 Task: Look for space in L'Arbaa Naït Irathen, Algeria from 22nd June, 2023 to 30th June, 2023 for 2 adults in price range Rs.7000 to Rs.15000. Place can be entire place with 1  bedroom having 1 bed and 1 bathroom. Property type can be house, flat, hotel. Amenities needed are: washing machine. Booking option can be shelf check-in. Required host language is .
Action: Mouse moved to (465, 101)
Screenshot: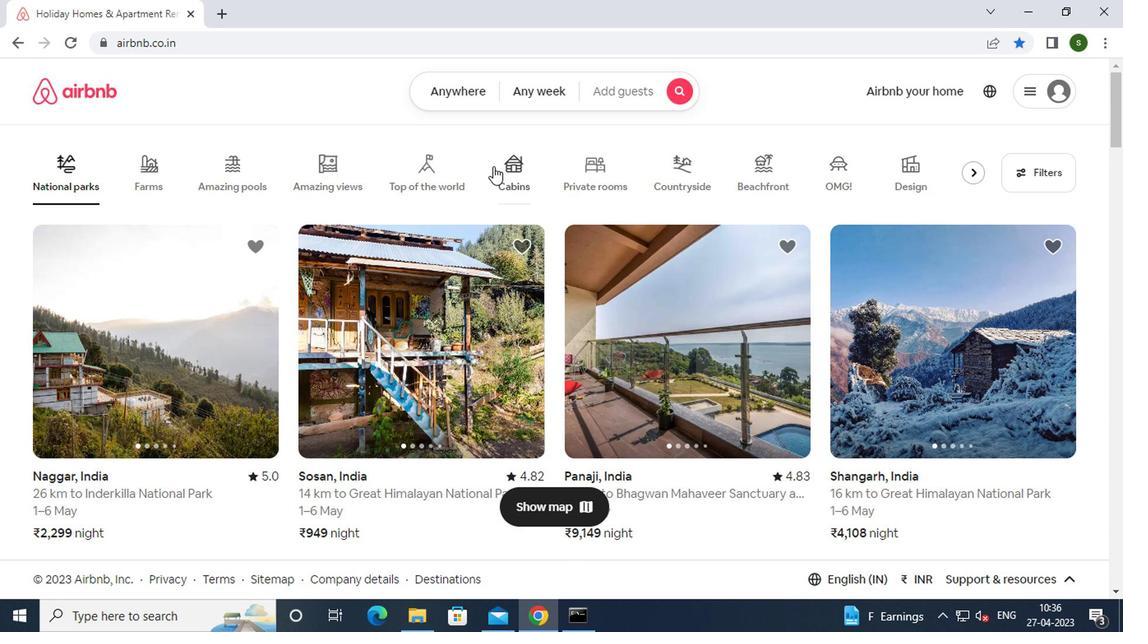 
Action: Mouse pressed left at (465, 101)
Screenshot: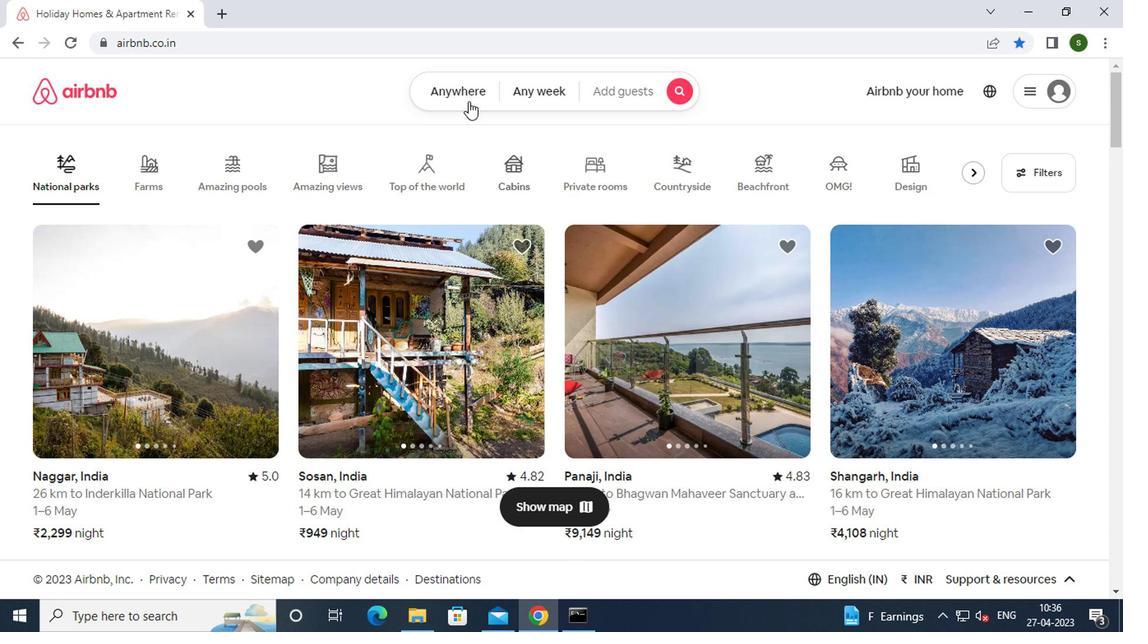 
Action: Mouse moved to (380, 159)
Screenshot: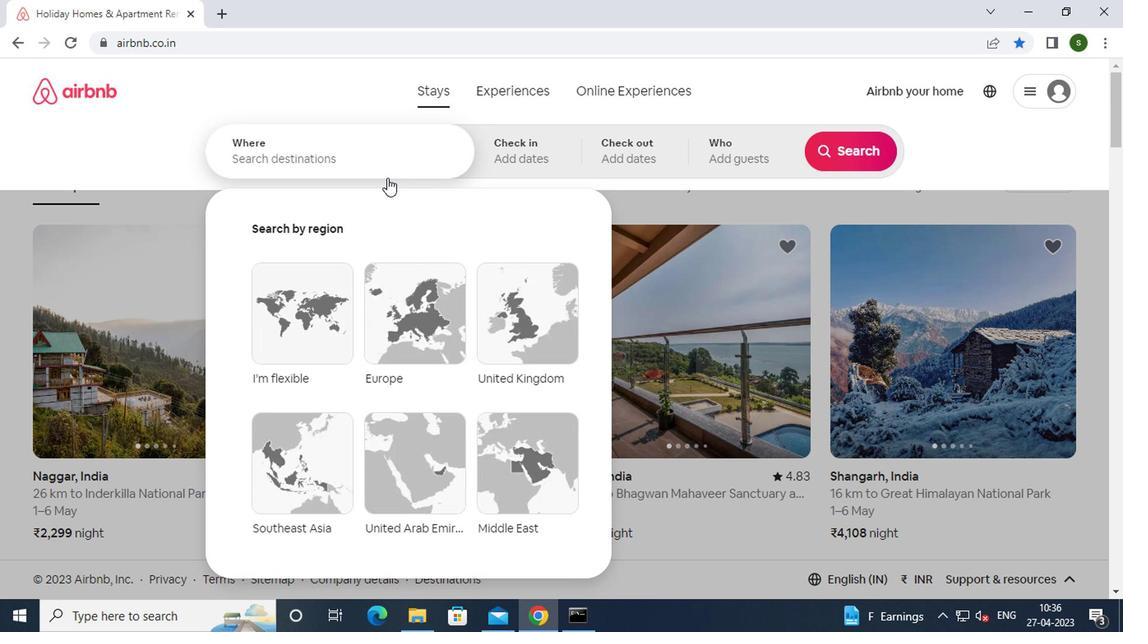 
Action: Mouse pressed left at (380, 159)
Screenshot: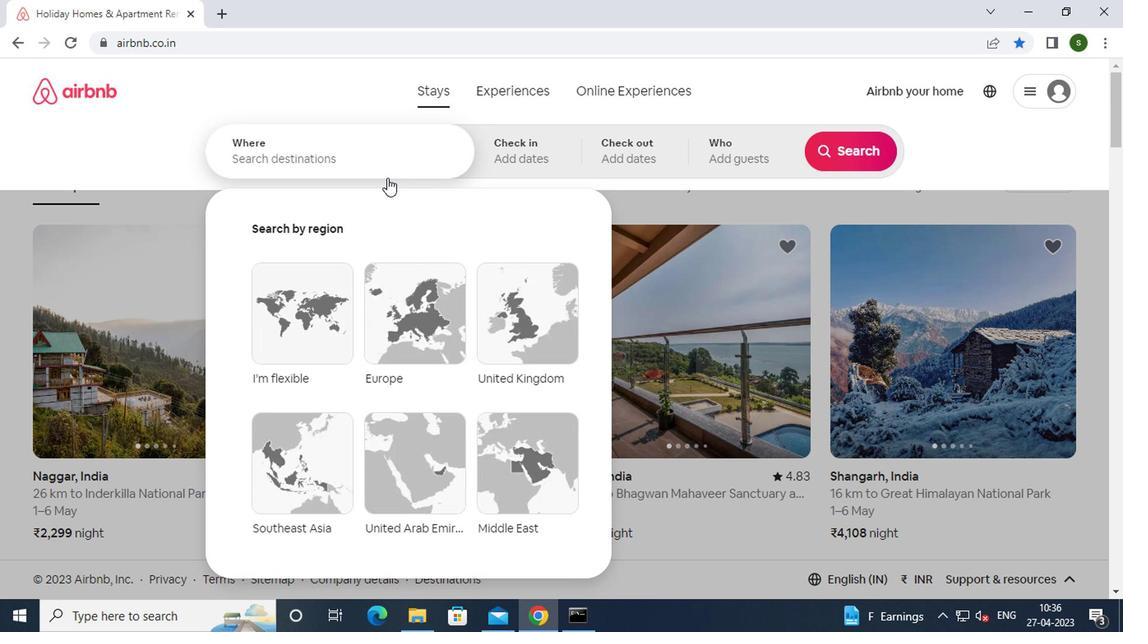 
Action: Key pressed l'a<Key.caps_lock>rbaa<Key.space><Key.caps_lock>n<Key.caps_lock>ait<Key.space>i<Key.backspace><Key.caps_lock>i<Key.caps_lock>rathen,<Key.space><Key.caps_lock>a<Key.caps_lock>lgeria<Key.enter>
Screenshot: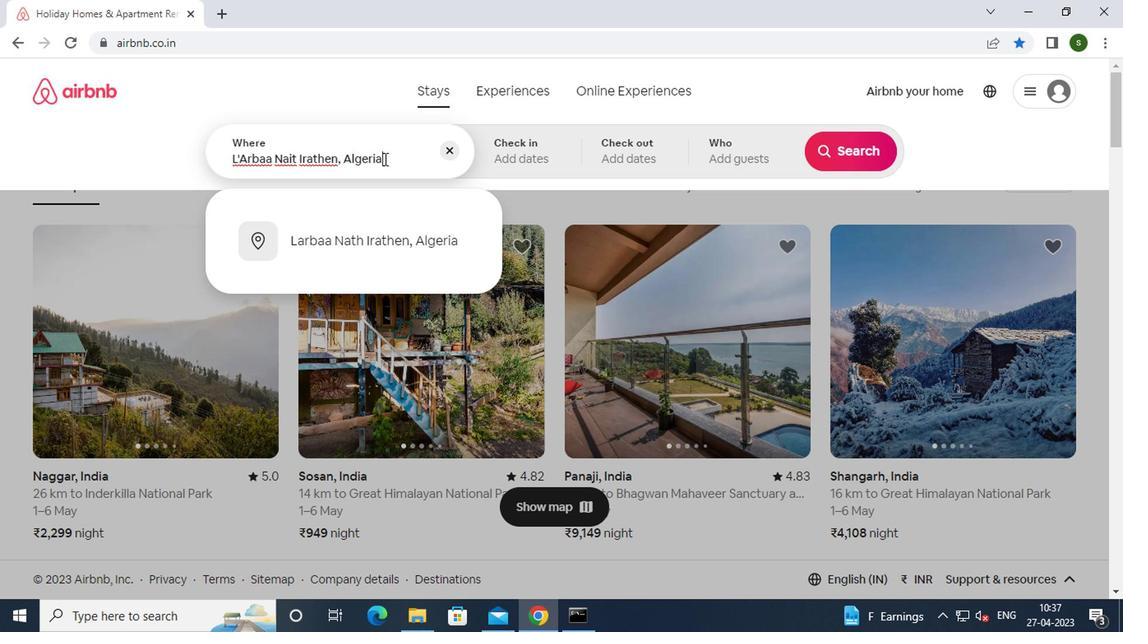 
Action: Mouse moved to (848, 285)
Screenshot: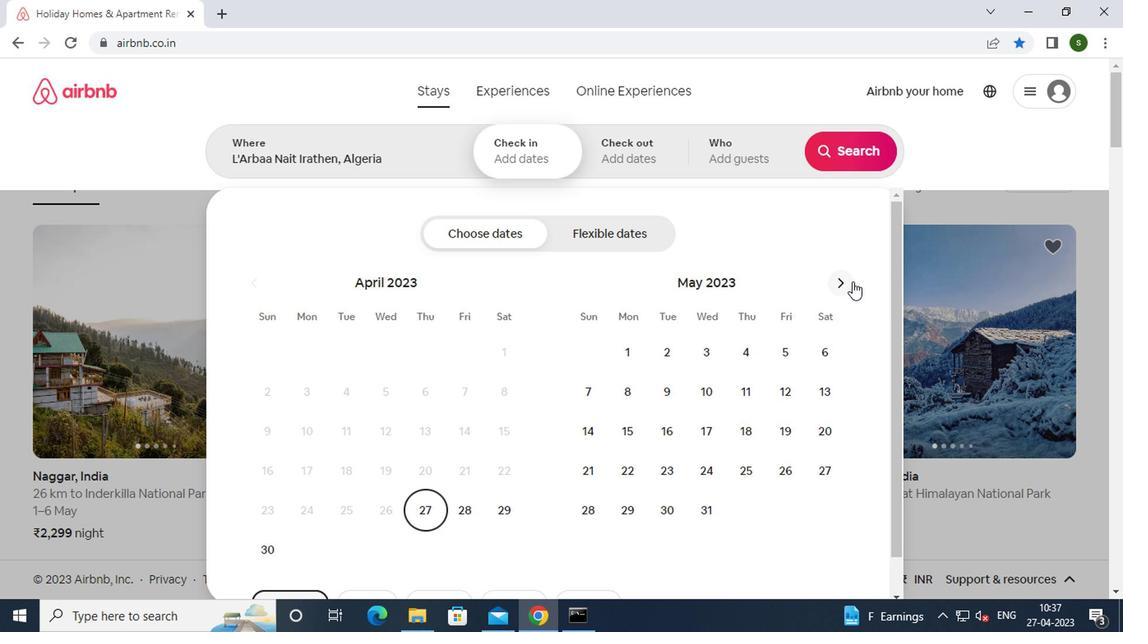 
Action: Mouse pressed left at (848, 285)
Screenshot: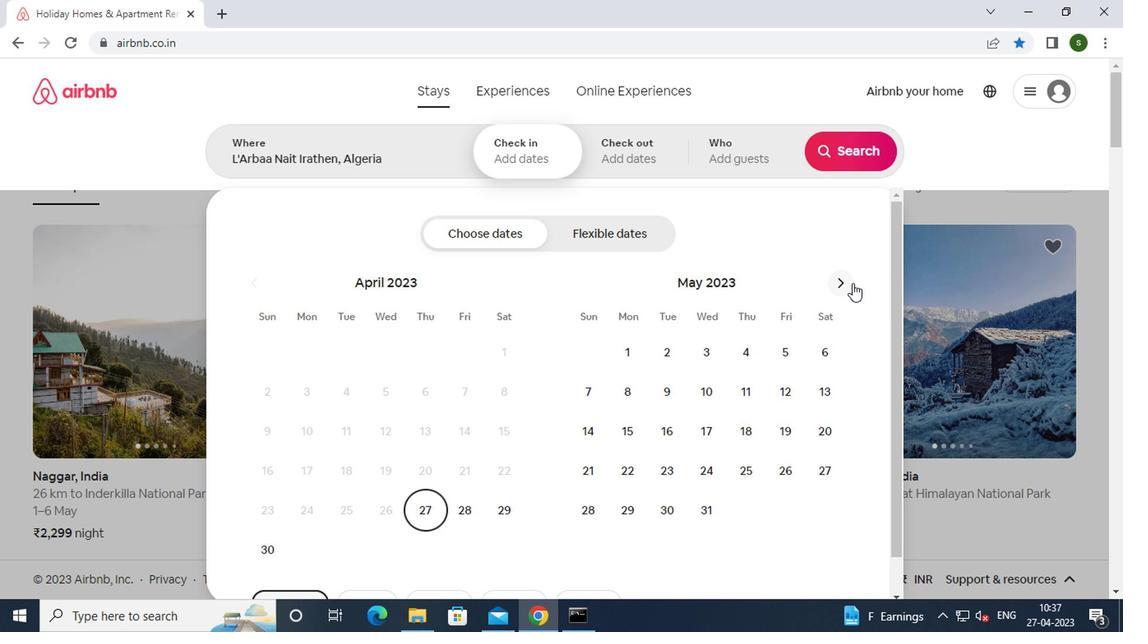 
Action: Mouse moved to (739, 498)
Screenshot: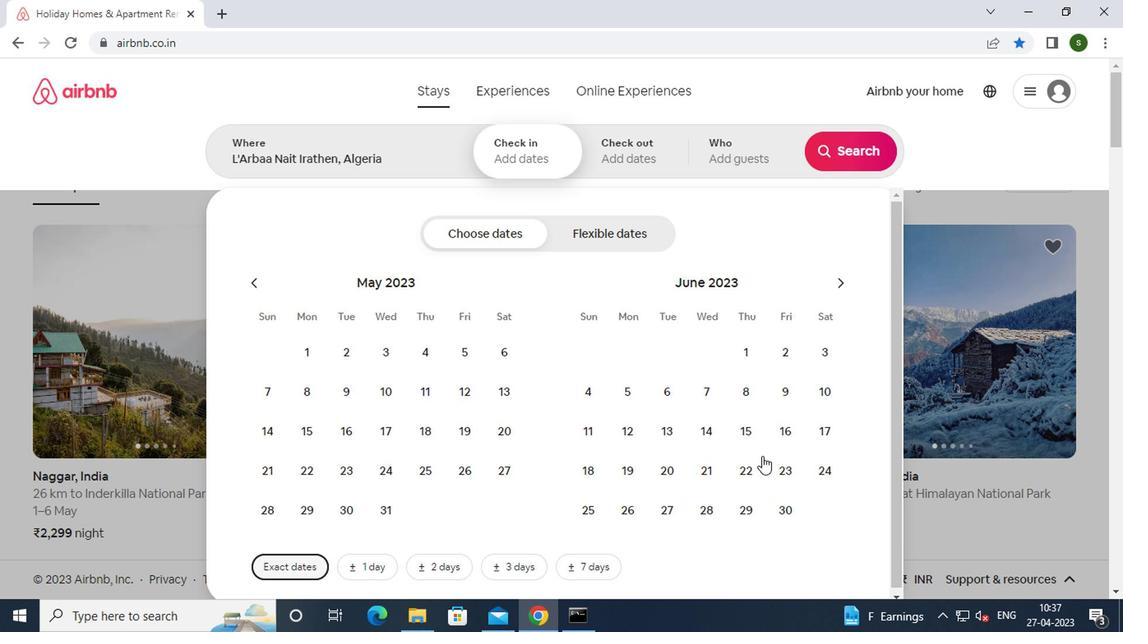 
Action: Mouse pressed left at (739, 498)
Screenshot: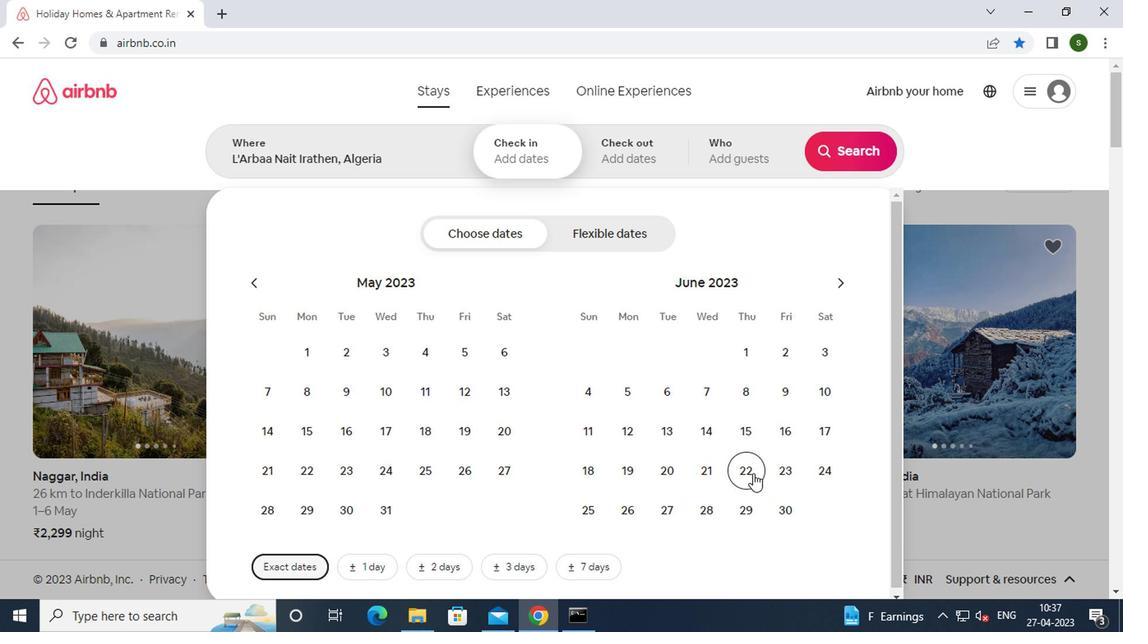 
Action: Mouse moved to (742, 478)
Screenshot: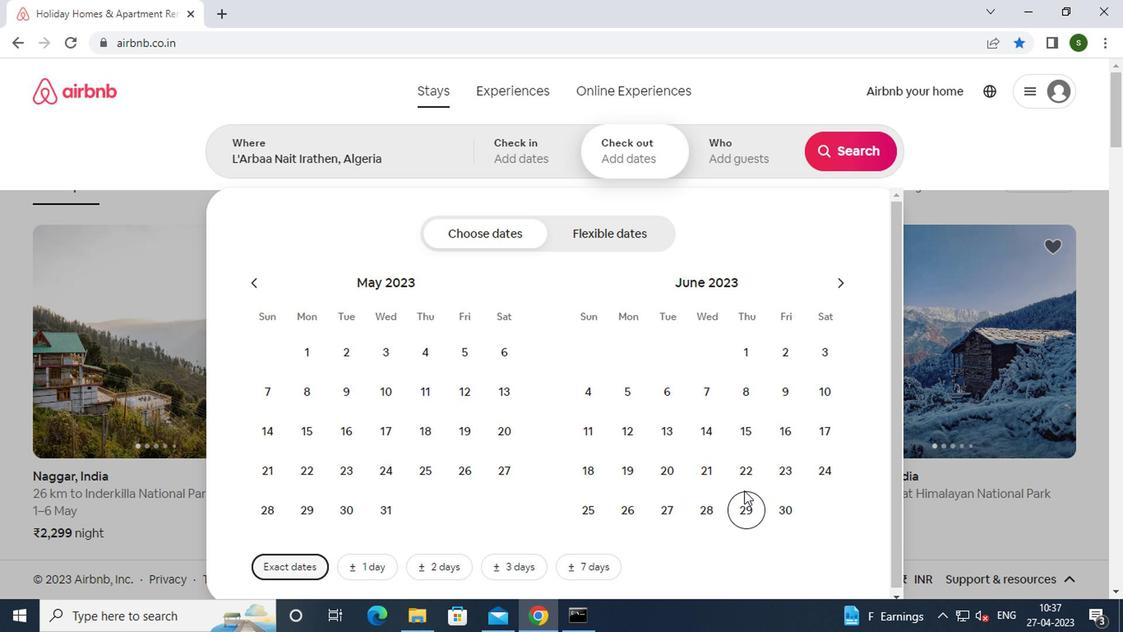 
Action: Mouse pressed left at (742, 478)
Screenshot: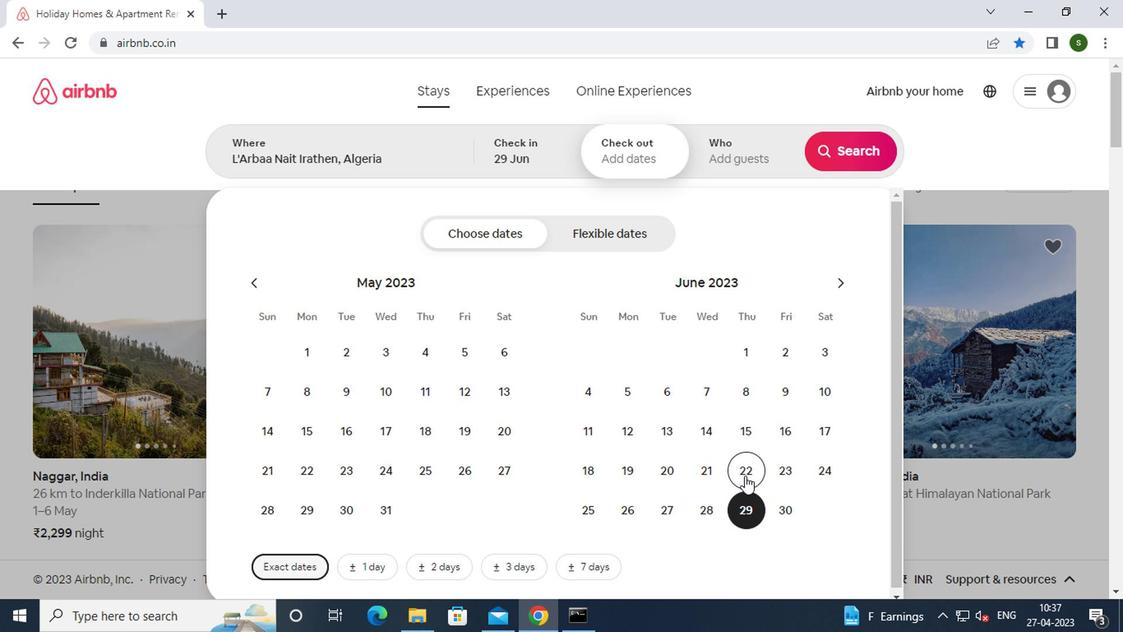 
Action: Mouse moved to (797, 519)
Screenshot: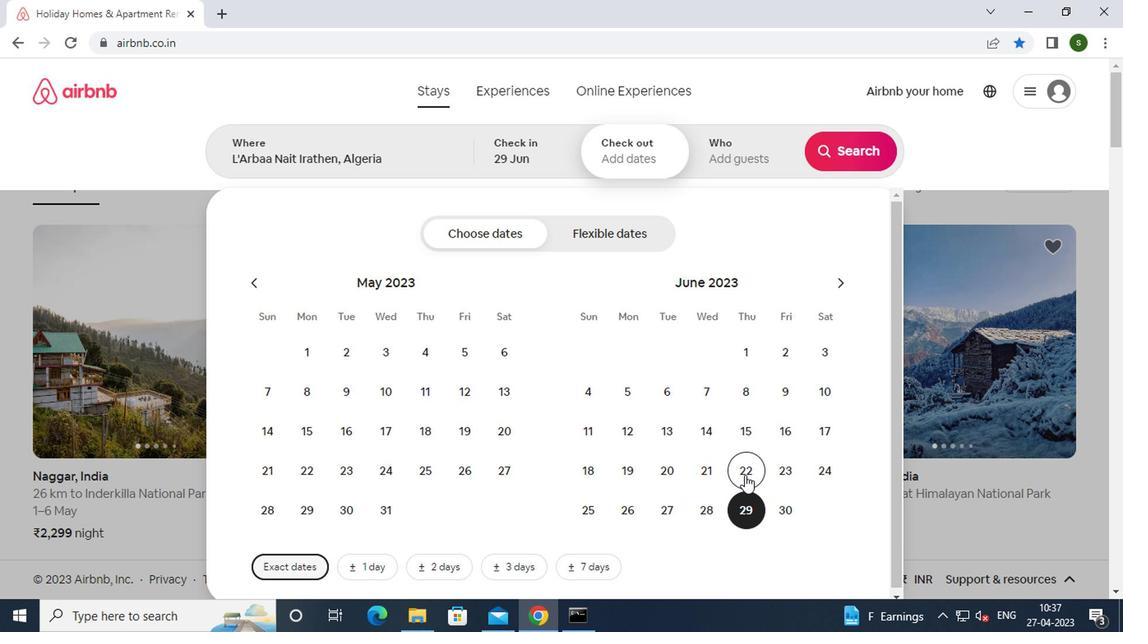
Action: Mouse pressed left at (797, 519)
Screenshot: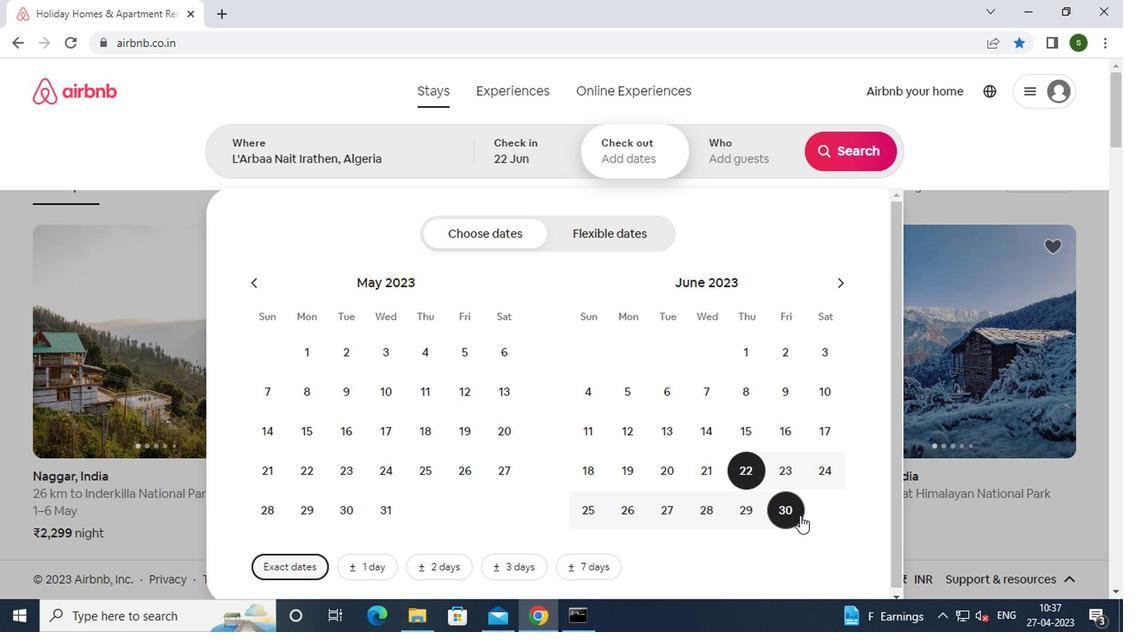 
Action: Mouse moved to (759, 163)
Screenshot: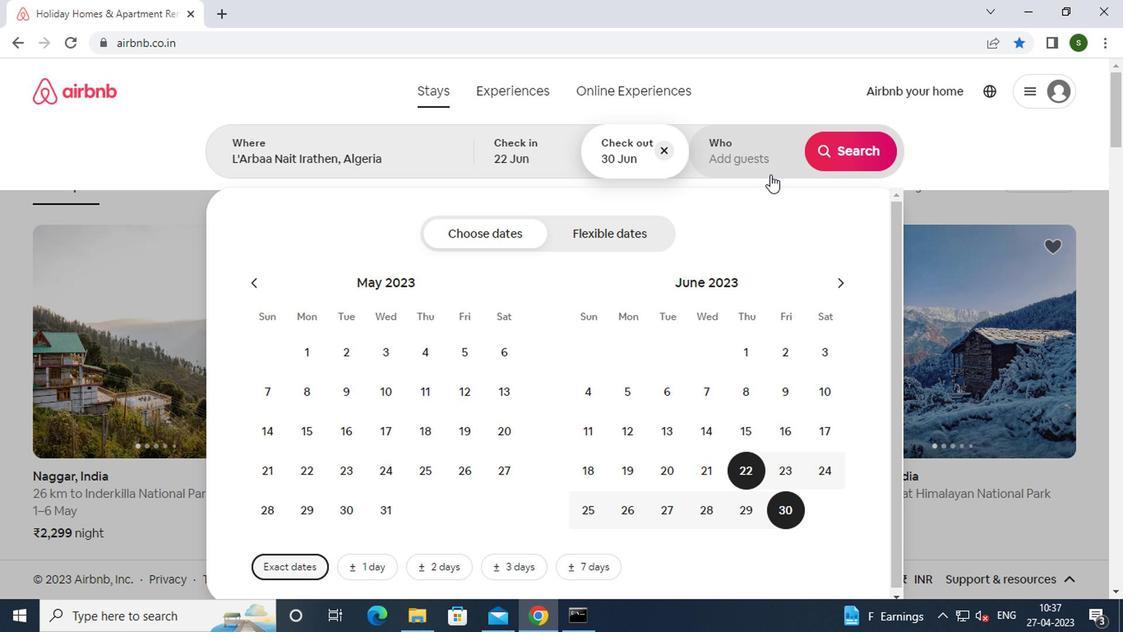 
Action: Mouse pressed left at (759, 163)
Screenshot: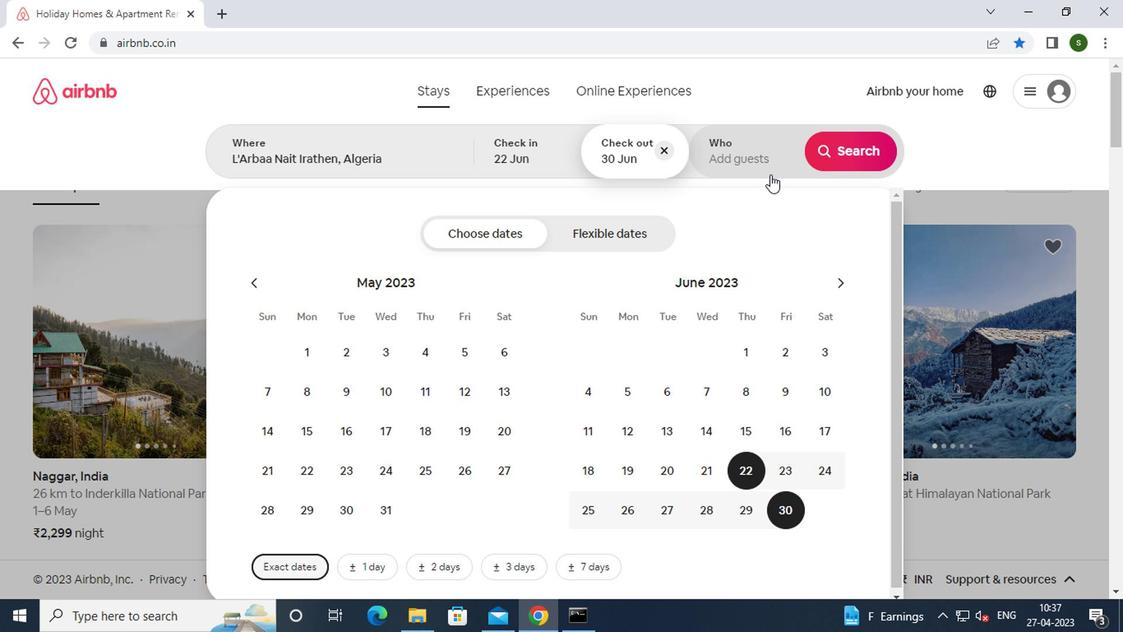 
Action: Mouse moved to (856, 249)
Screenshot: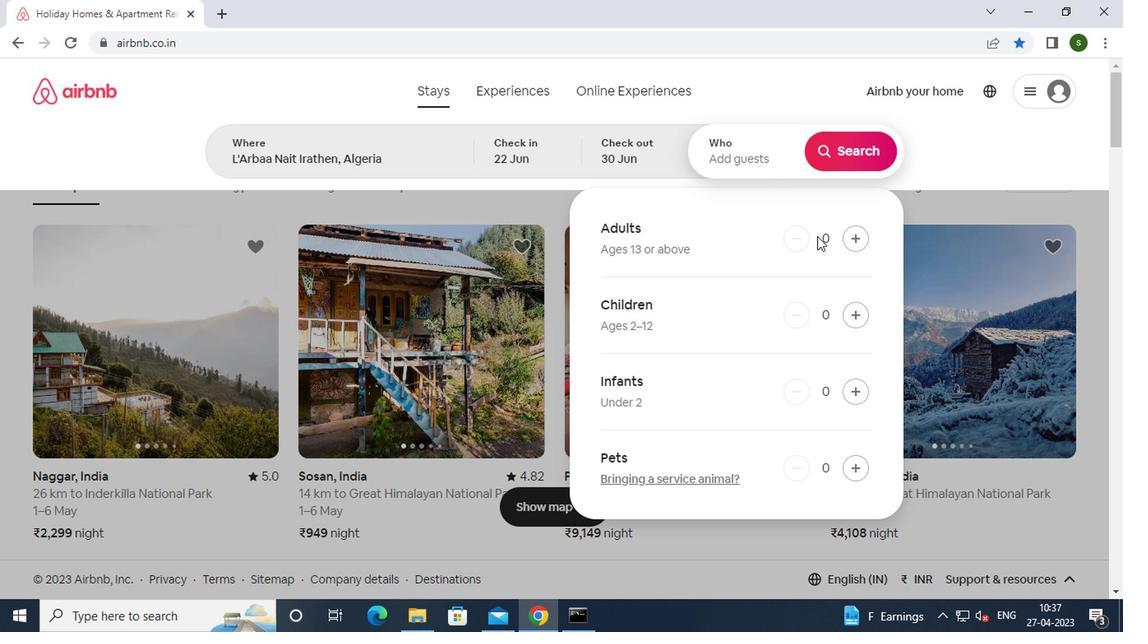 
Action: Mouse pressed left at (856, 249)
Screenshot: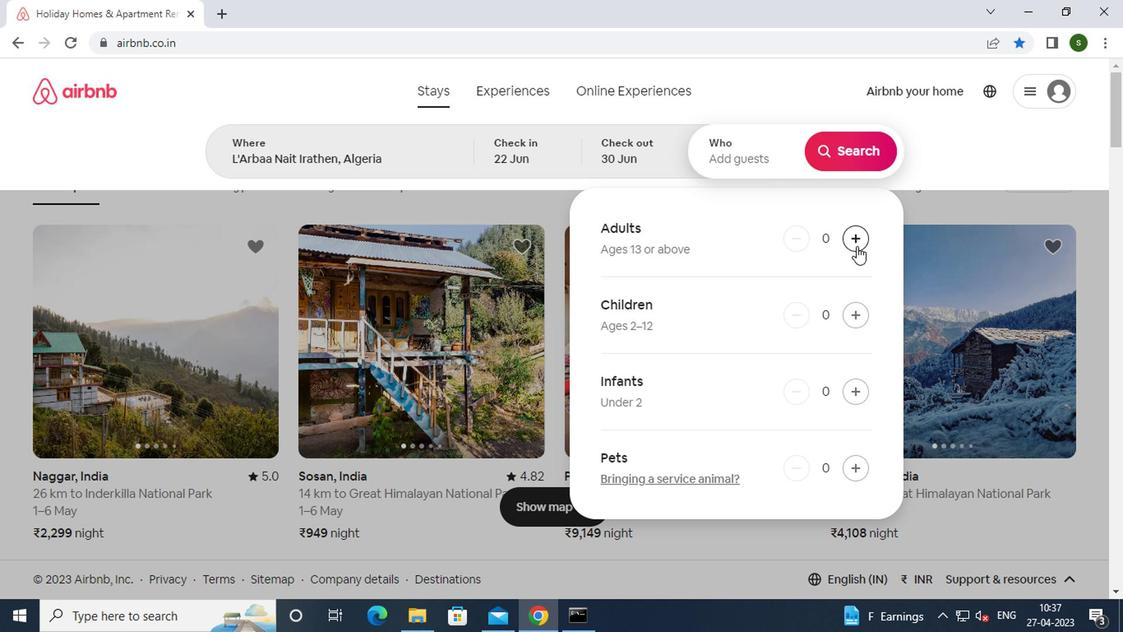 
Action: Mouse pressed left at (856, 249)
Screenshot: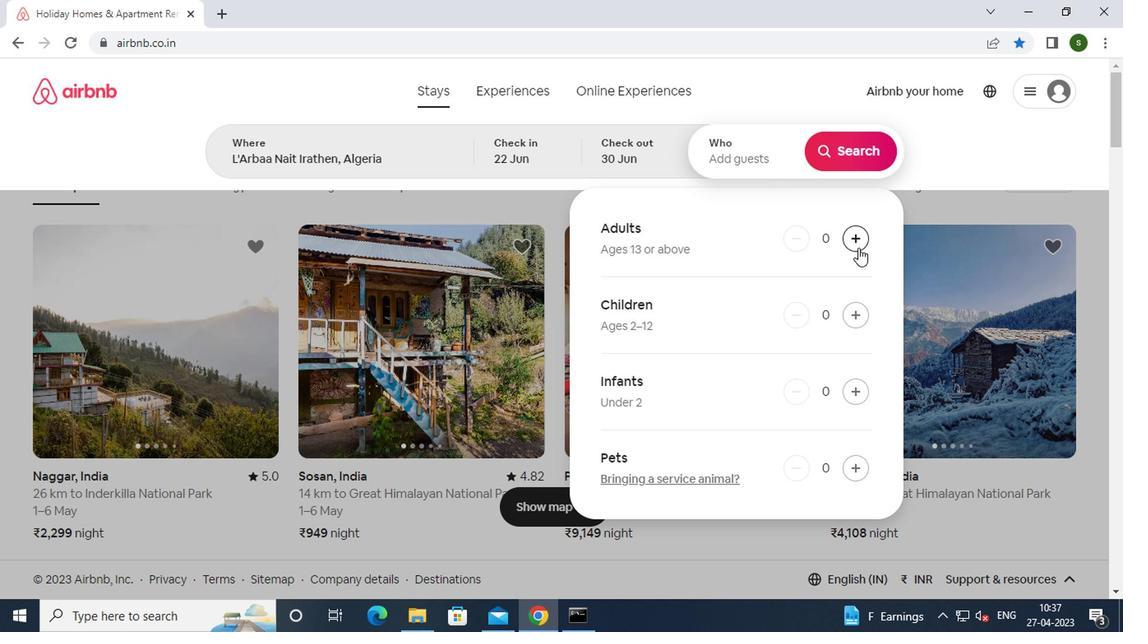 
Action: Mouse moved to (860, 155)
Screenshot: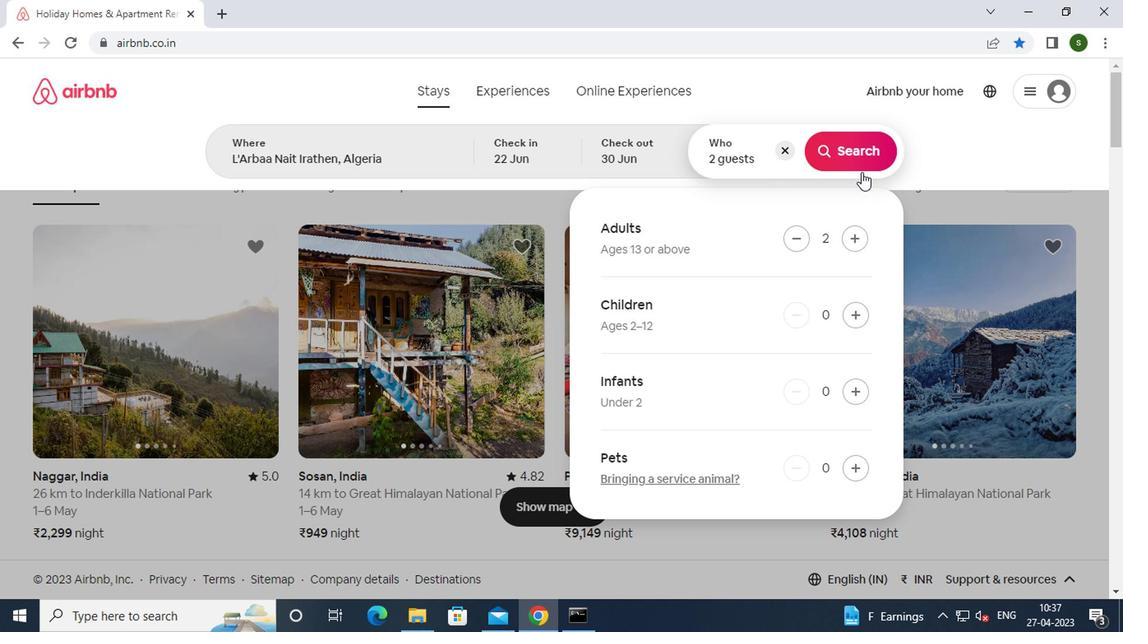 
Action: Mouse pressed left at (860, 155)
Screenshot: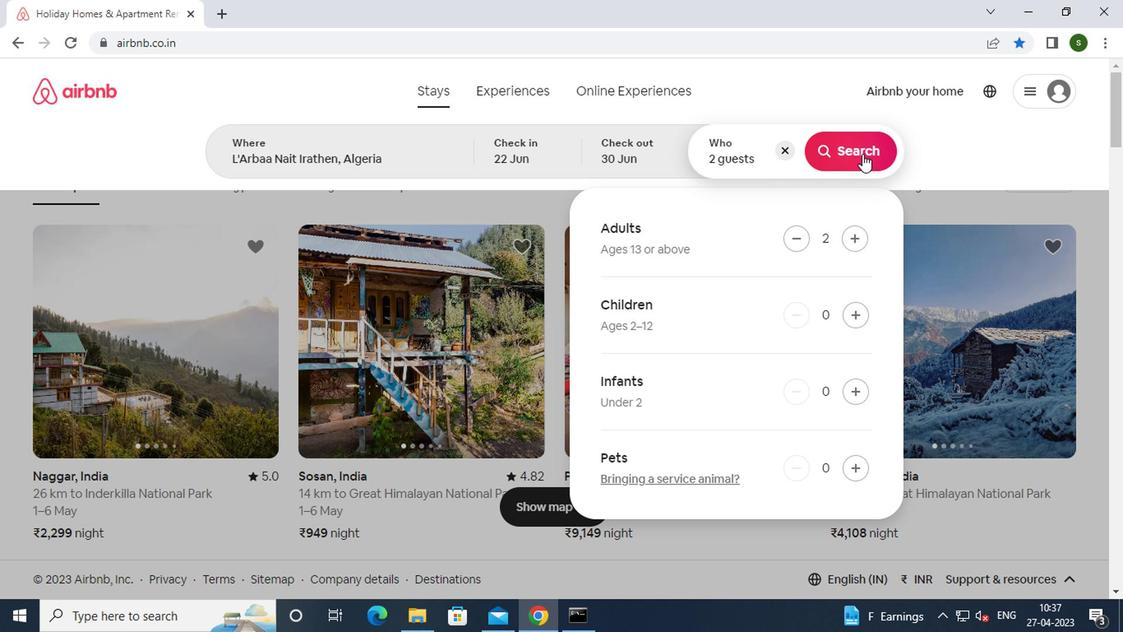 
Action: Mouse moved to (1025, 165)
Screenshot: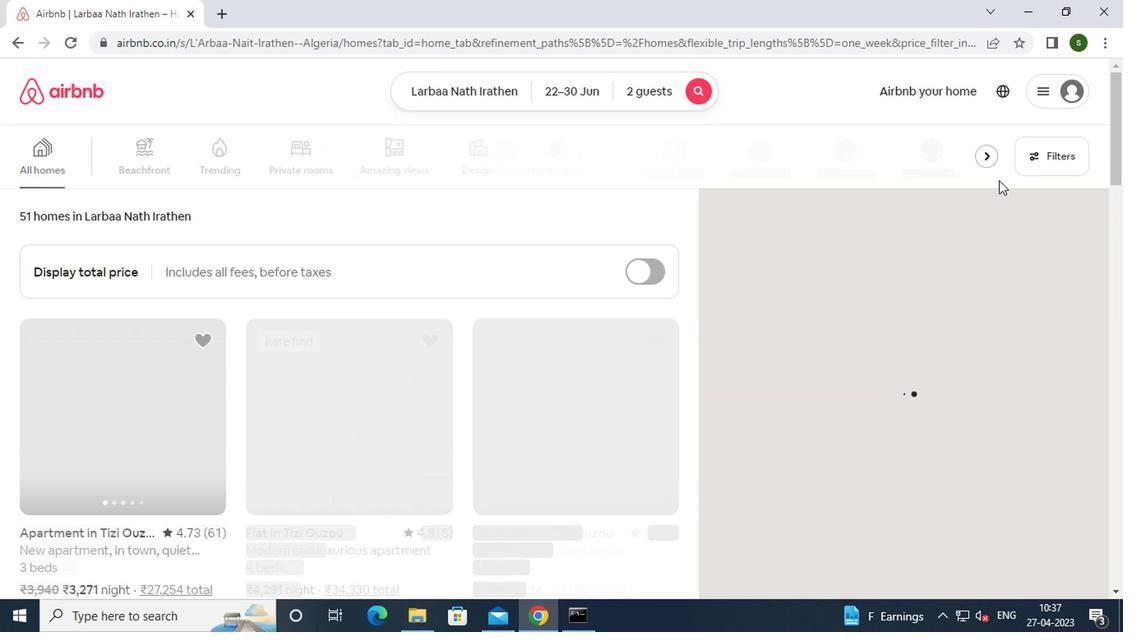 
Action: Mouse pressed left at (1025, 165)
Screenshot: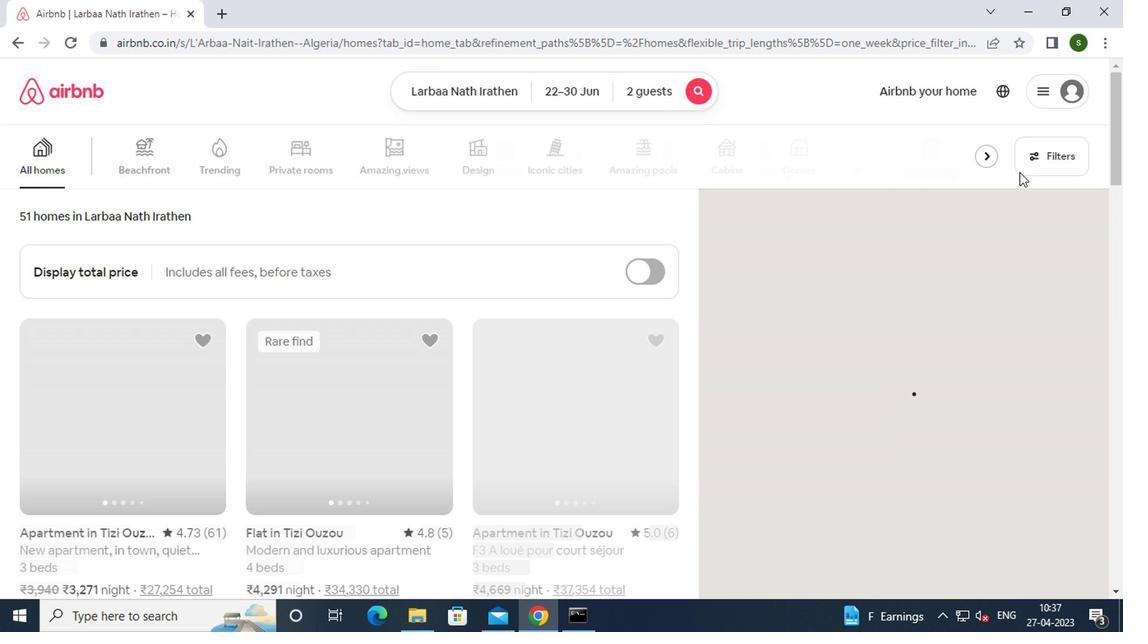 
Action: Mouse moved to (493, 377)
Screenshot: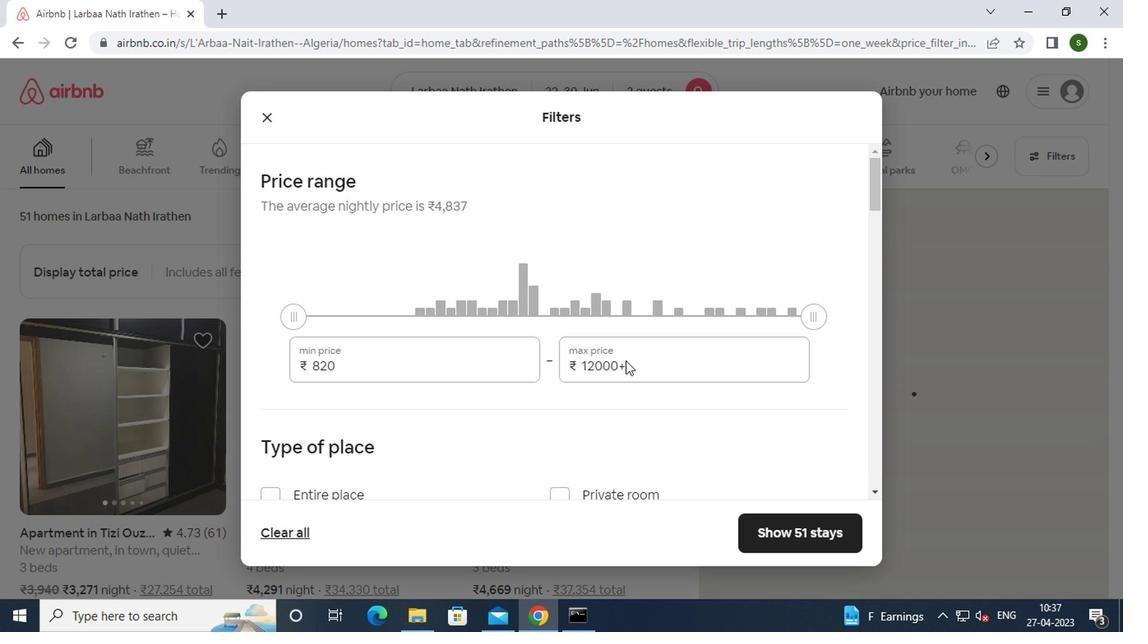 
Action: Mouse pressed left at (493, 377)
Screenshot: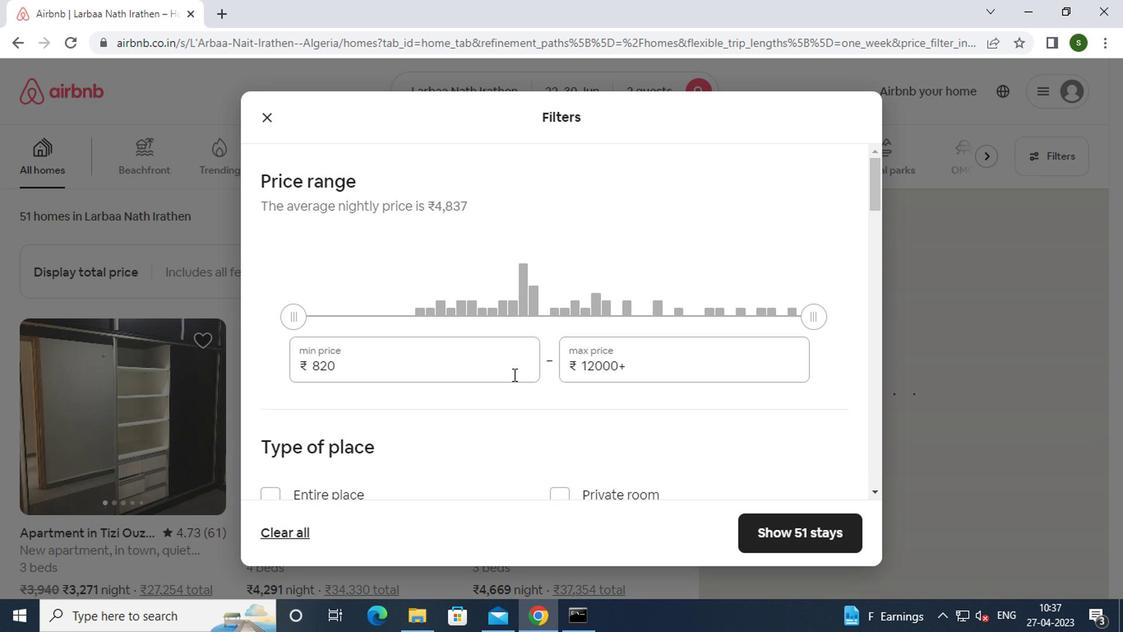 
Action: Mouse moved to (492, 377)
Screenshot: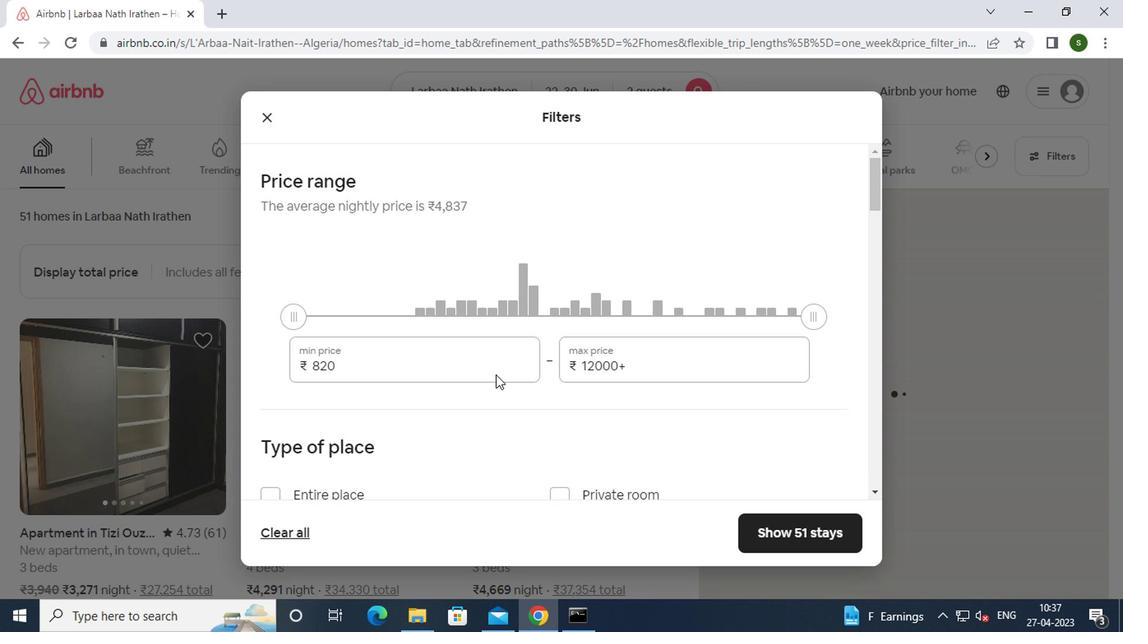 
Action: Key pressed <Key.backspace><Key.backspace><Key.backspace><Key.backspace><Key.backspace>7000
Screenshot: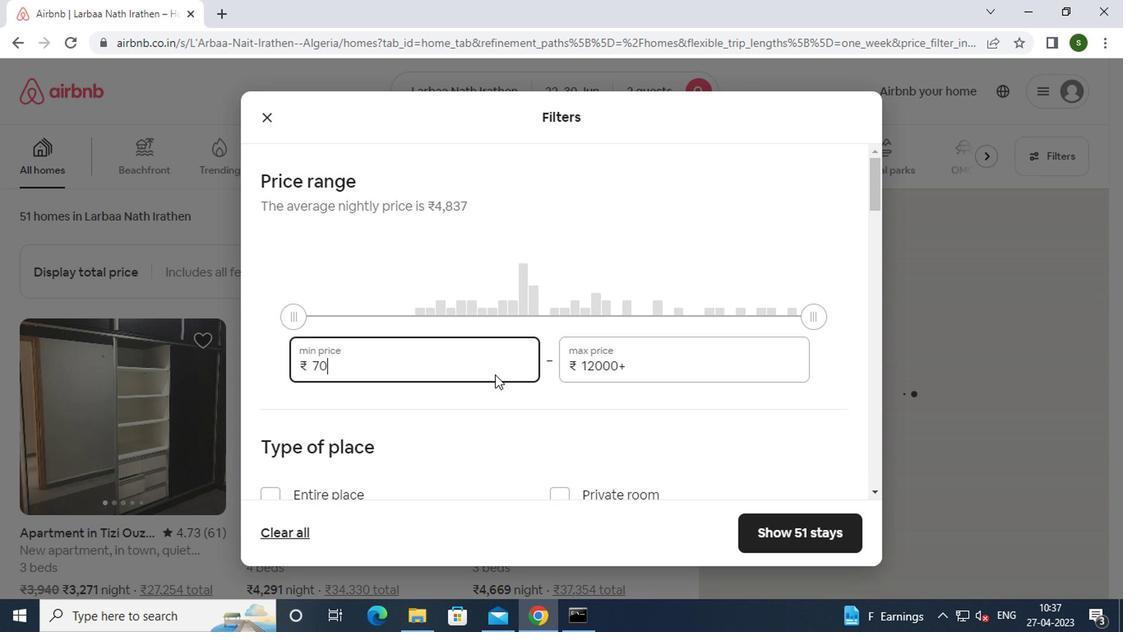 
Action: Mouse moved to (651, 368)
Screenshot: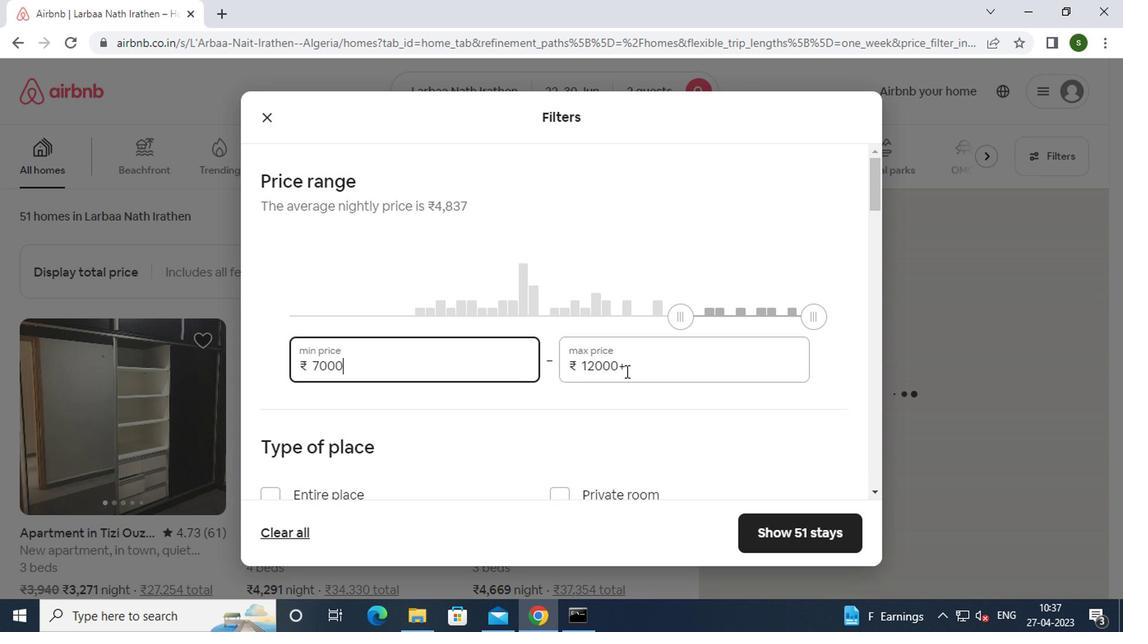 
Action: Mouse pressed left at (651, 368)
Screenshot: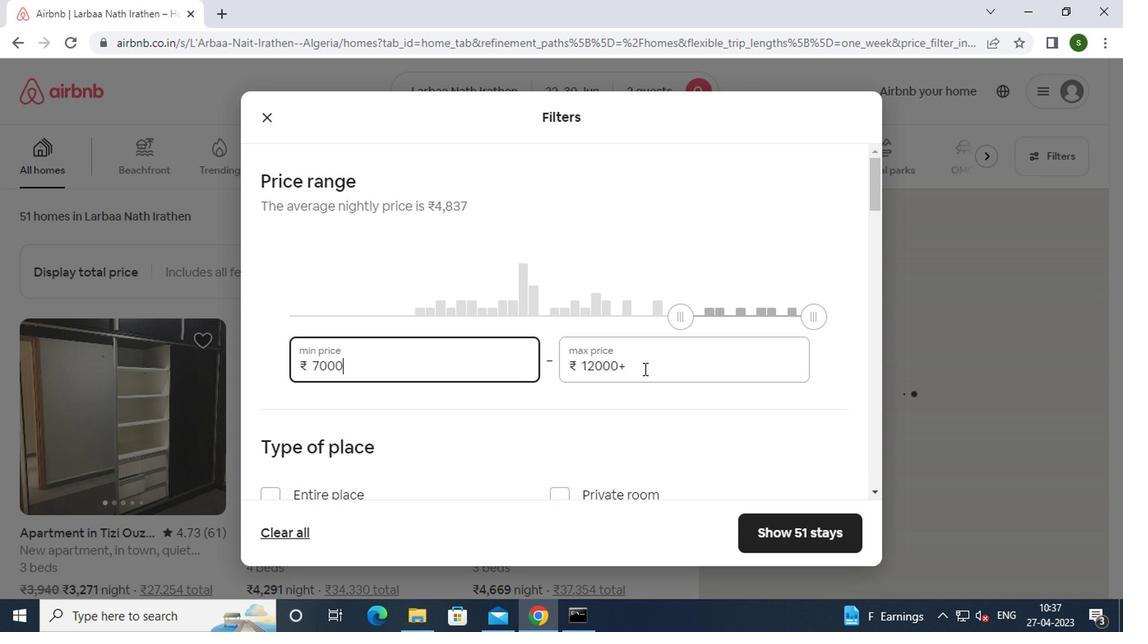 
Action: Key pressed <Key.backspace><Key.backspace><Key.backspace><Key.backspace><Key.backspace><Key.backspace><Key.backspace><Key.backspace><Key.backspace><Key.backspace><Key.backspace><Key.backspace><Key.backspace><Key.backspace>15000
Screenshot: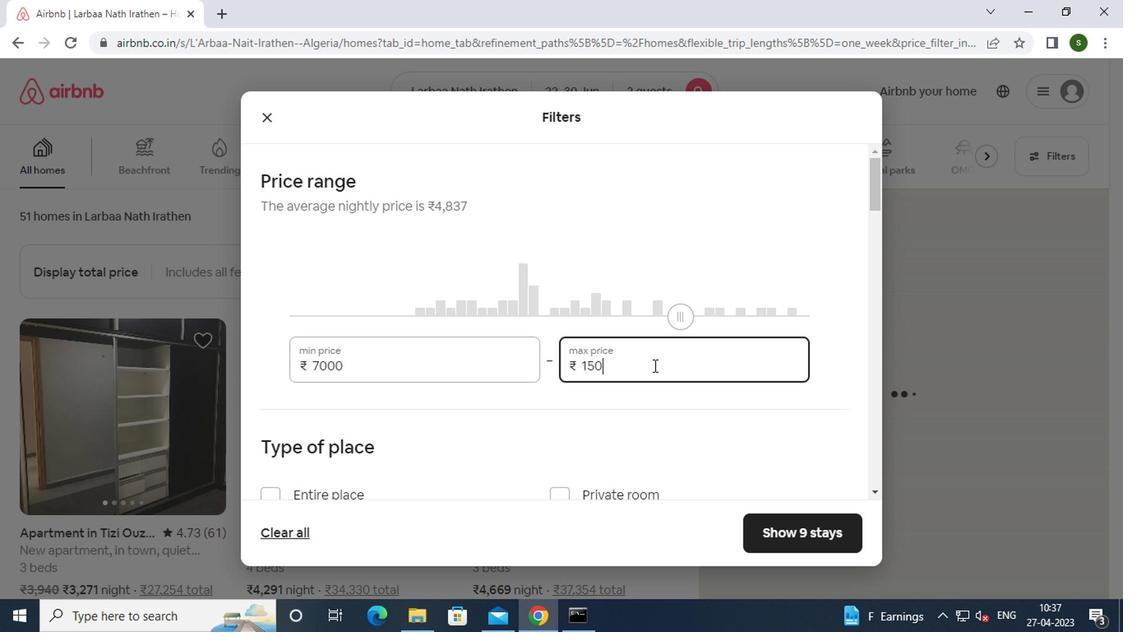 
Action: Mouse moved to (534, 393)
Screenshot: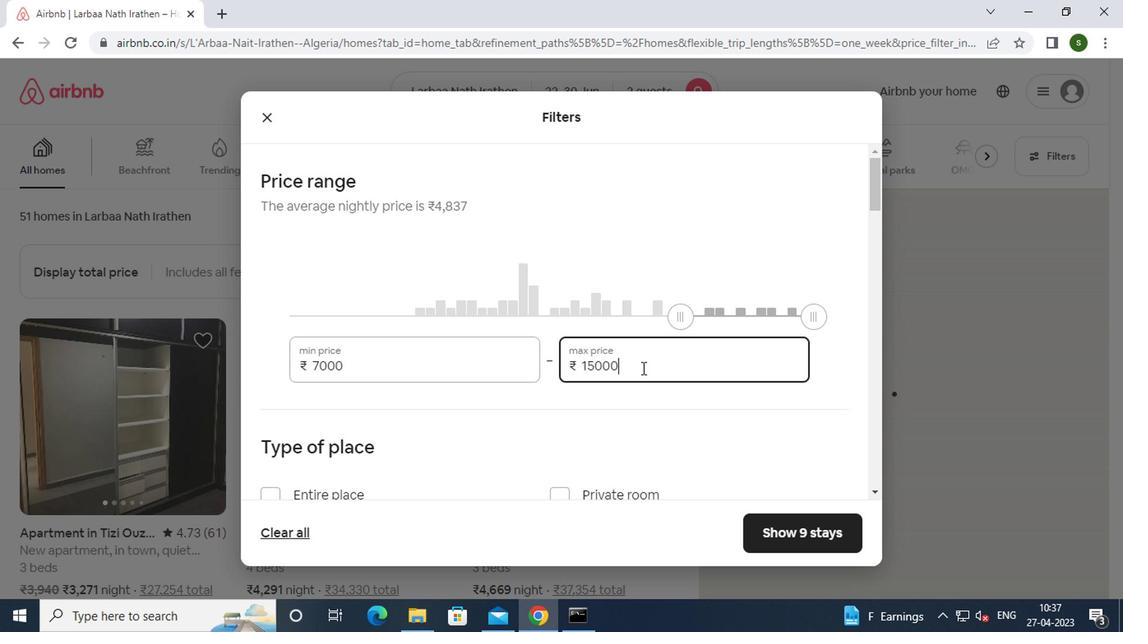 
Action: Mouse scrolled (534, 392) with delta (0, -1)
Screenshot: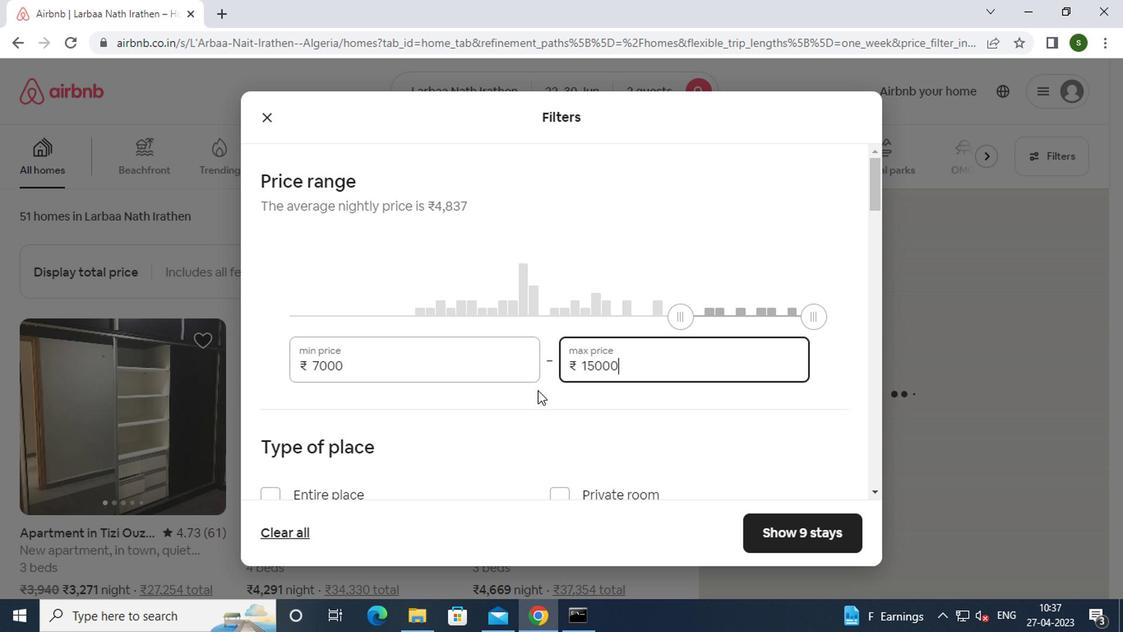 
Action: Mouse scrolled (534, 392) with delta (0, -1)
Screenshot: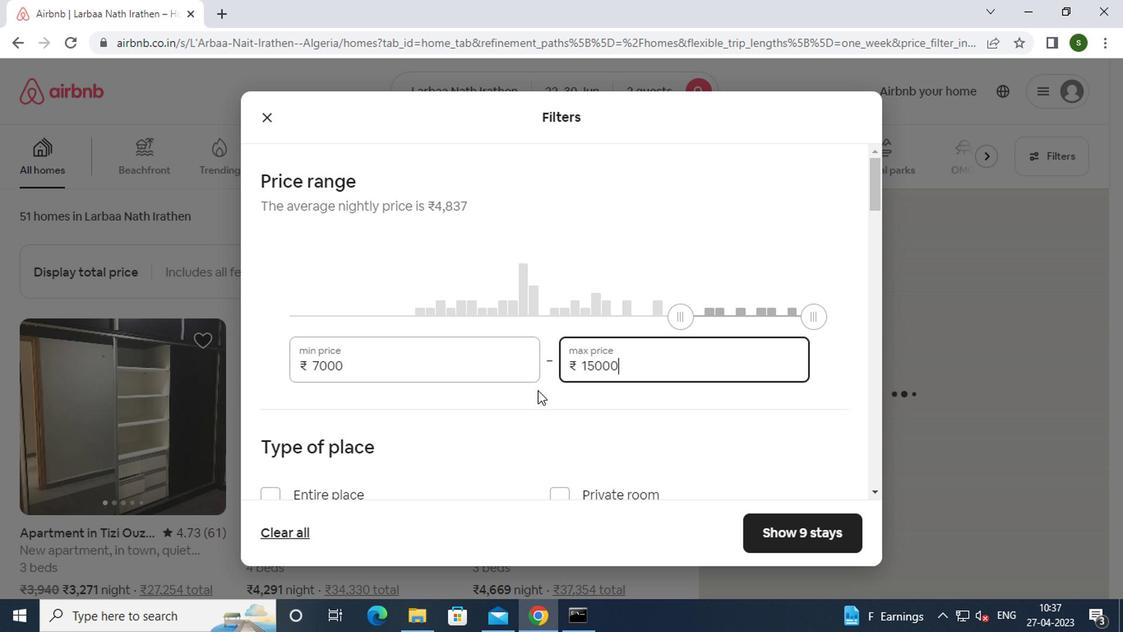 
Action: Mouse moved to (362, 342)
Screenshot: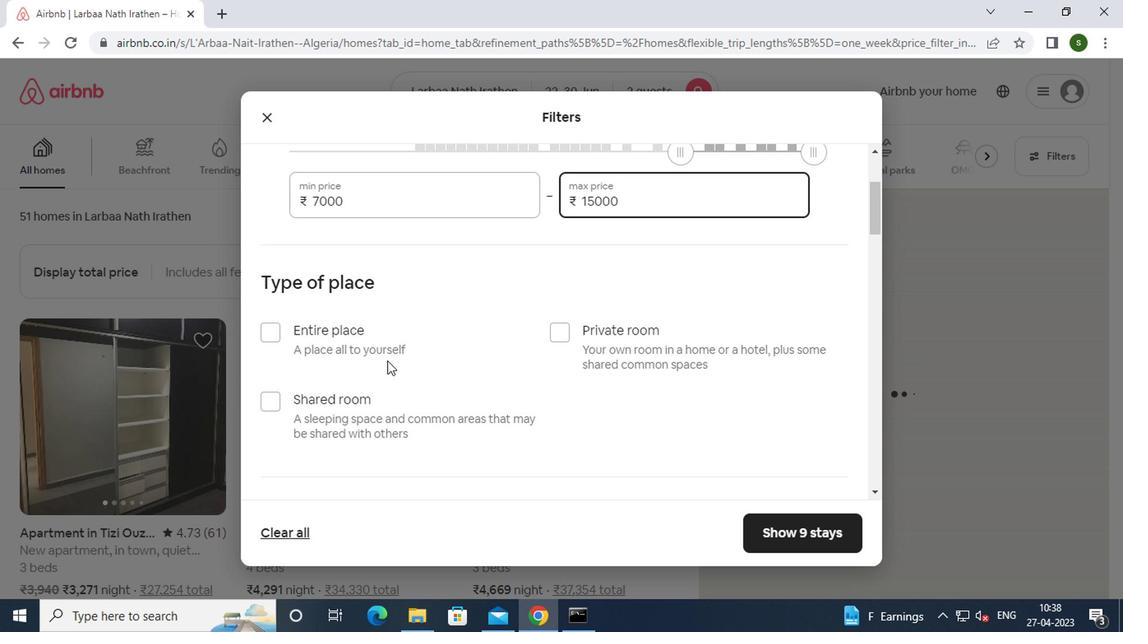
Action: Mouse pressed left at (362, 342)
Screenshot: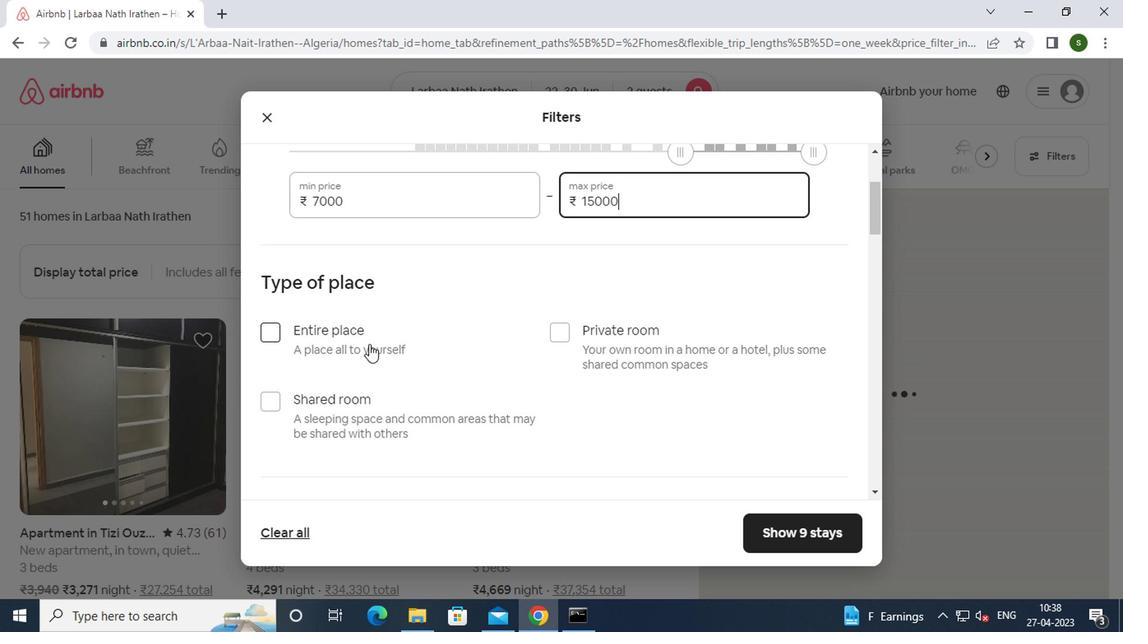 
Action: Mouse moved to (414, 339)
Screenshot: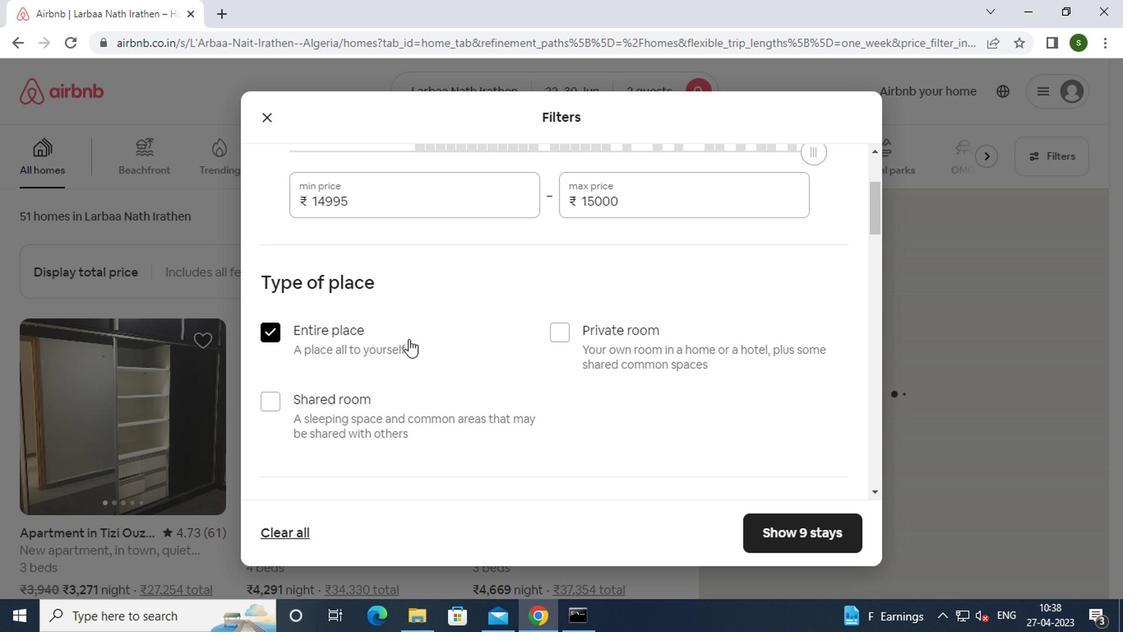 
Action: Mouse scrolled (414, 338) with delta (0, -1)
Screenshot: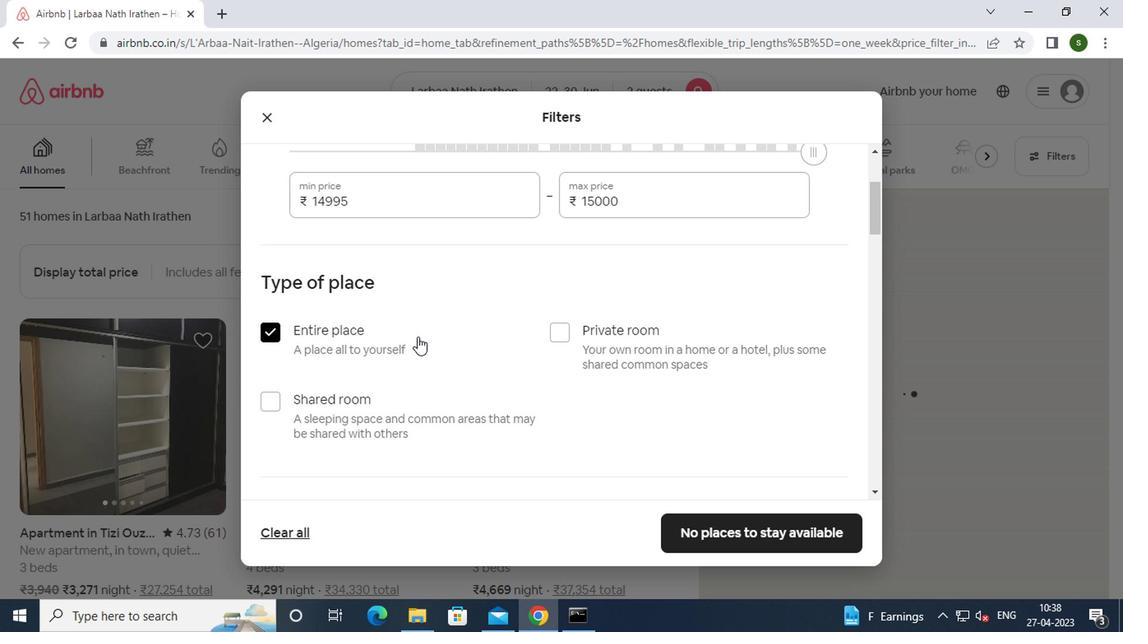 
Action: Mouse scrolled (414, 338) with delta (0, -1)
Screenshot: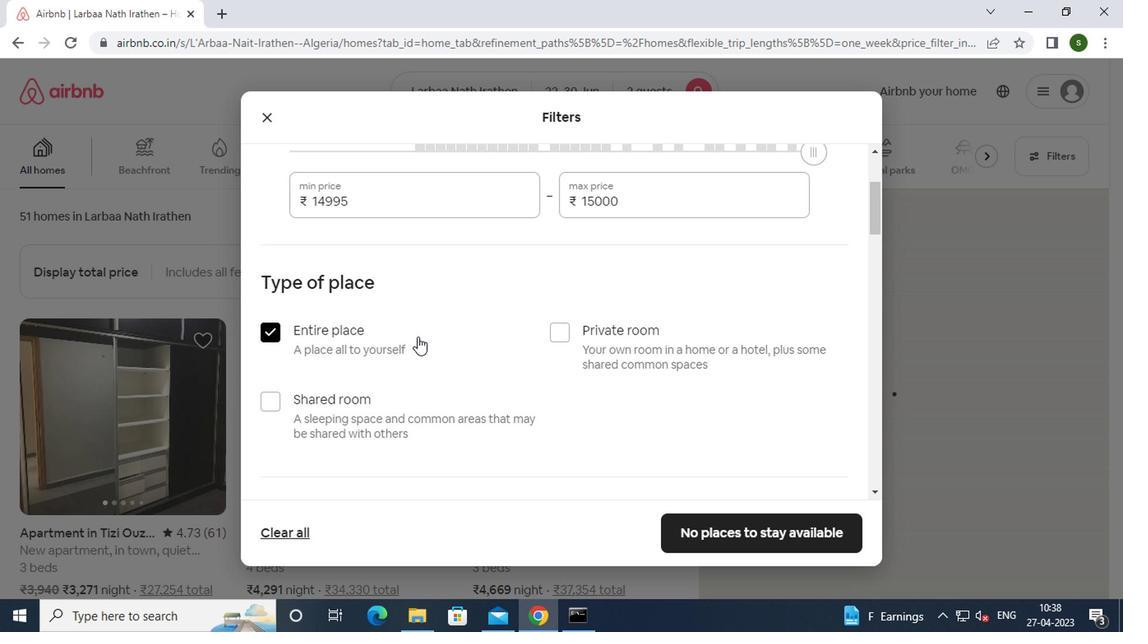 
Action: Mouse scrolled (414, 338) with delta (0, -1)
Screenshot: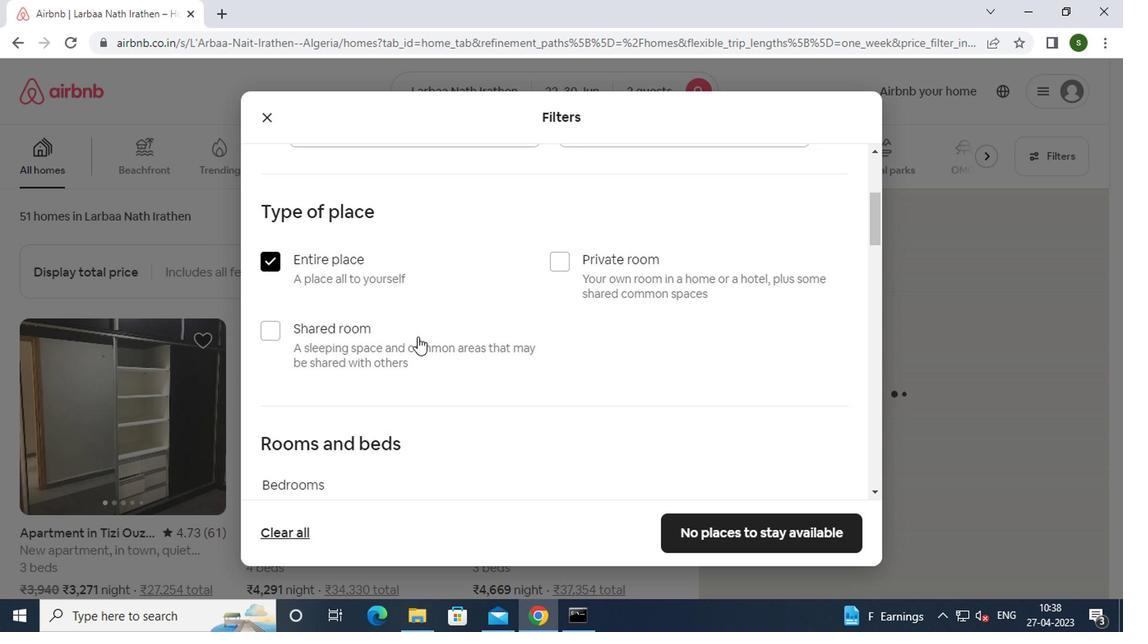 
Action: Mouse scrolled (414, 338) with delta (0, -1)
Screenshot: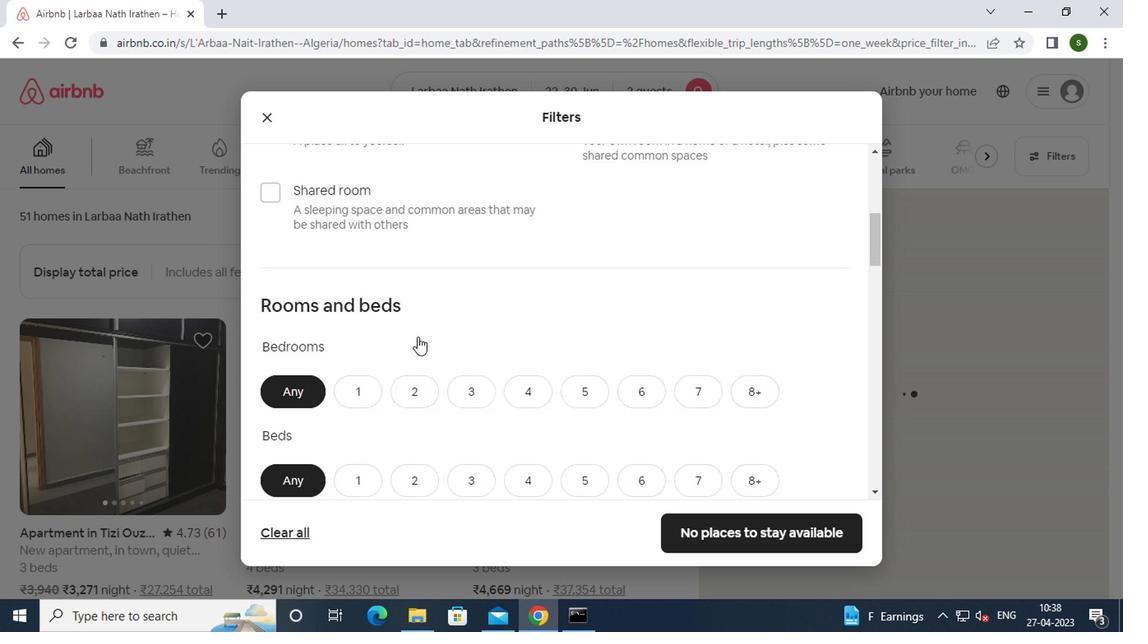 
Action: Mouse moved to (358, 272)
Screenshot: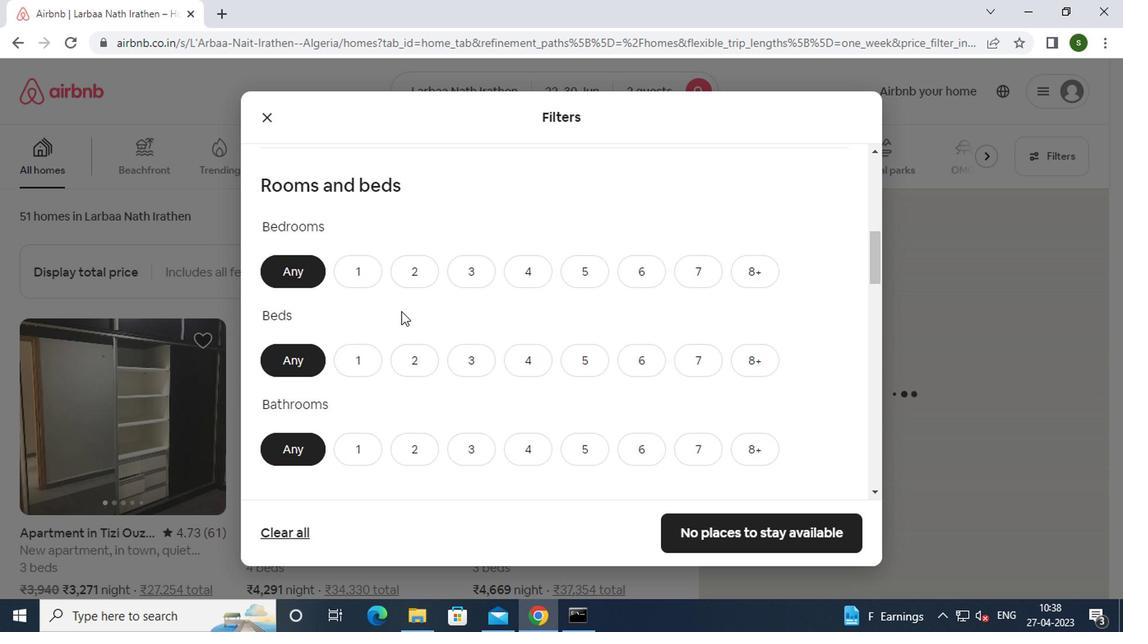
Action: Mouse pressed left at (358, 272)
Screenshot: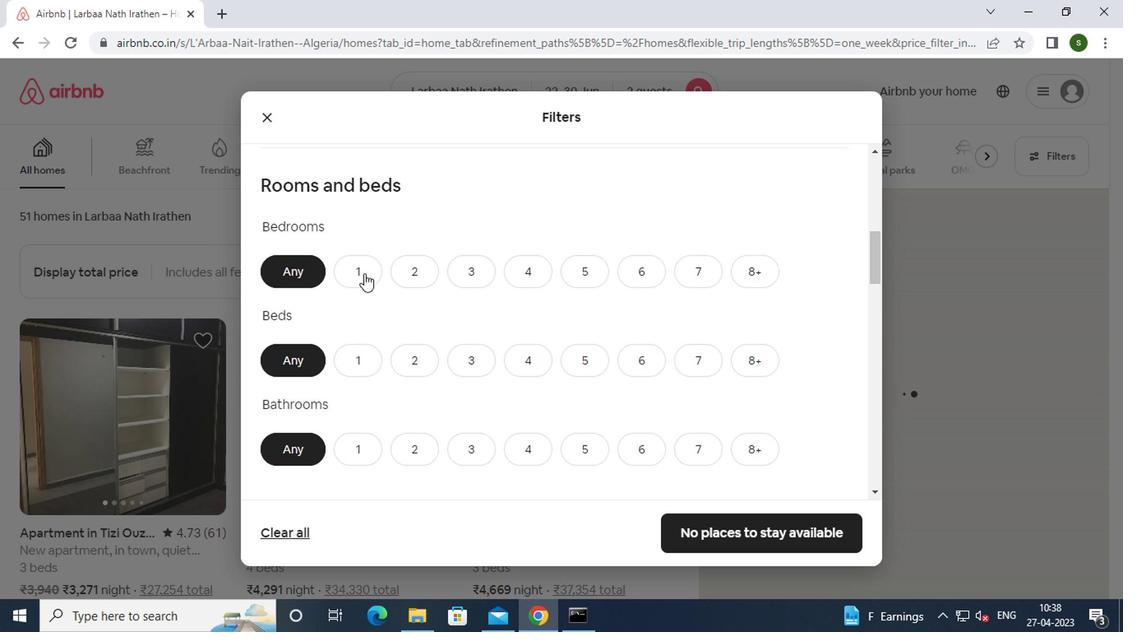 
Action: Mouse moved to (353, 357)
Screenshot: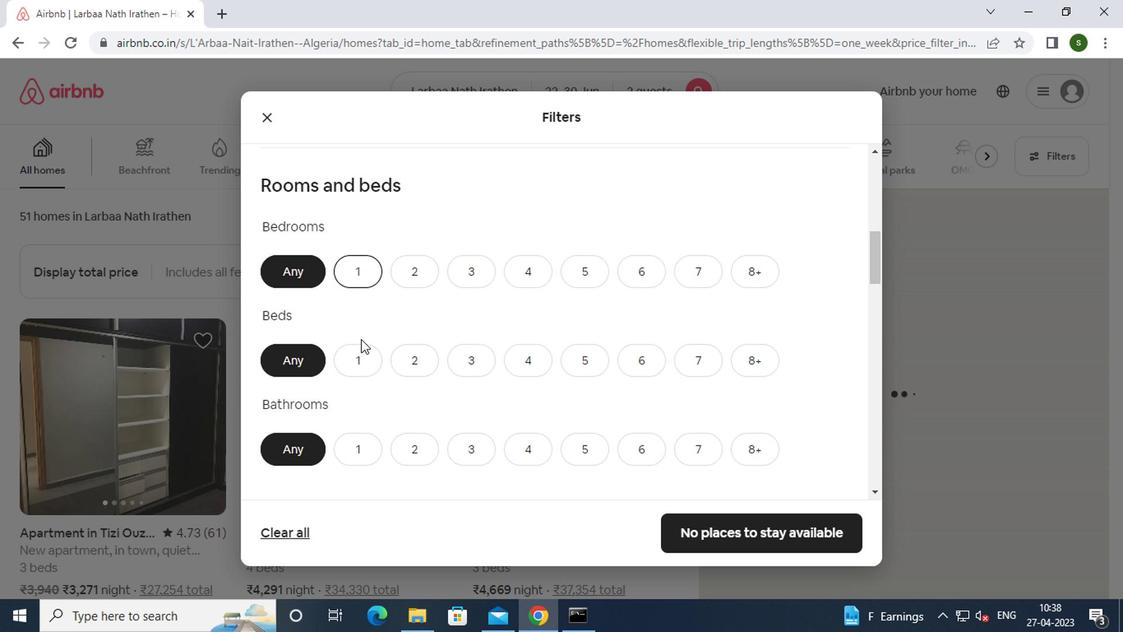 
Action: Mouse pressed left at (353, 357)
Screenshot: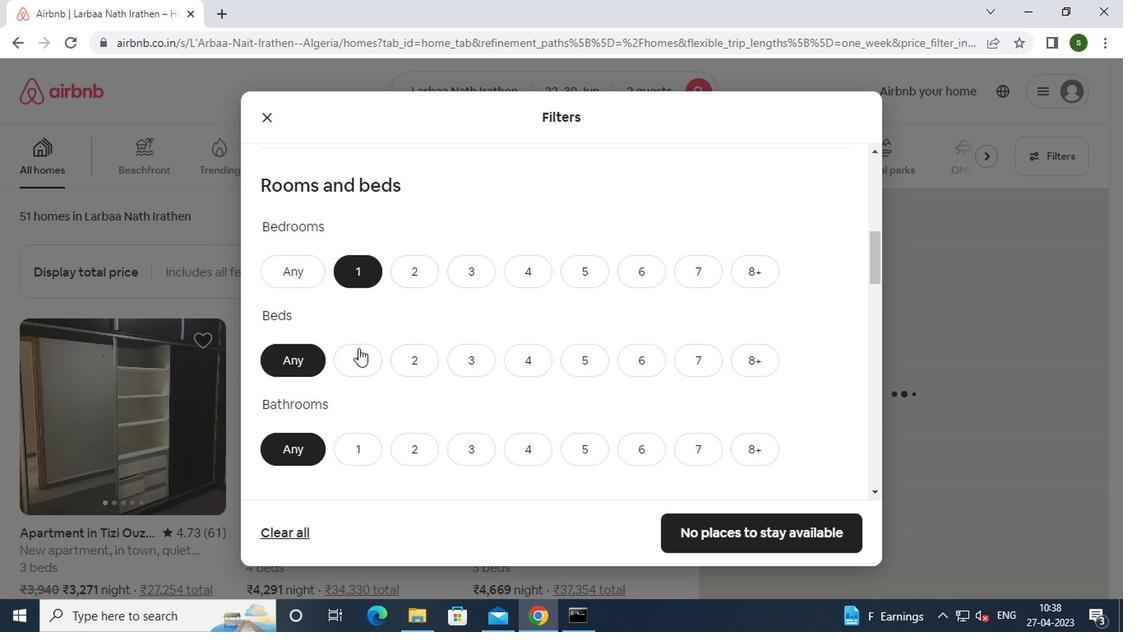 
Action: Mouse moved to (345, 460)
Screenshot: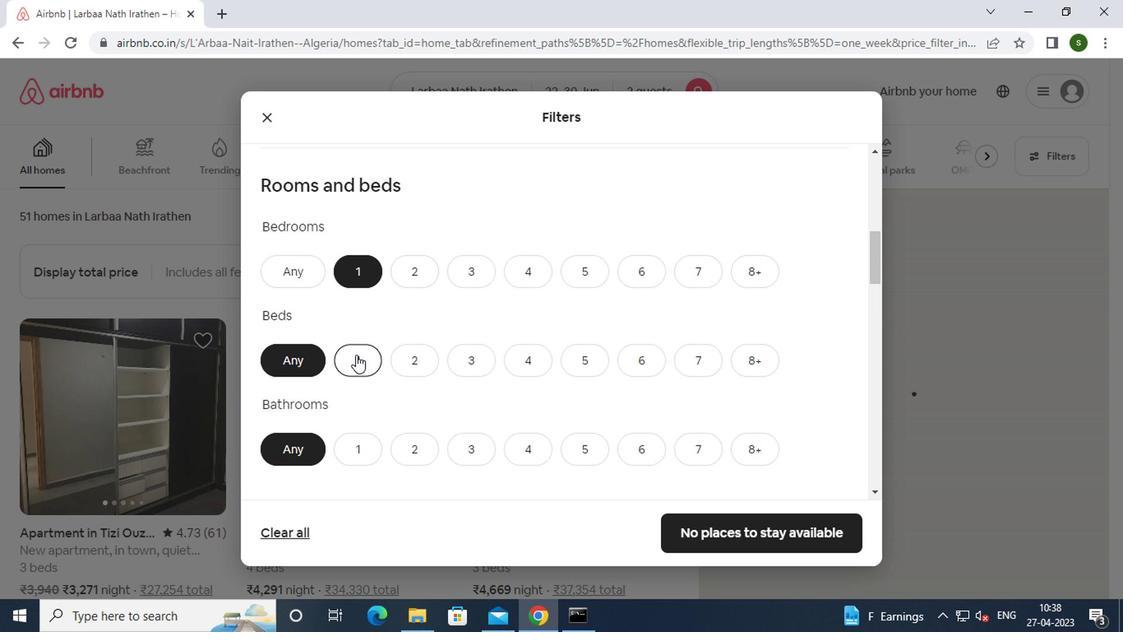 
Action: Mouse pressed left at (345, 460)
Screenshot: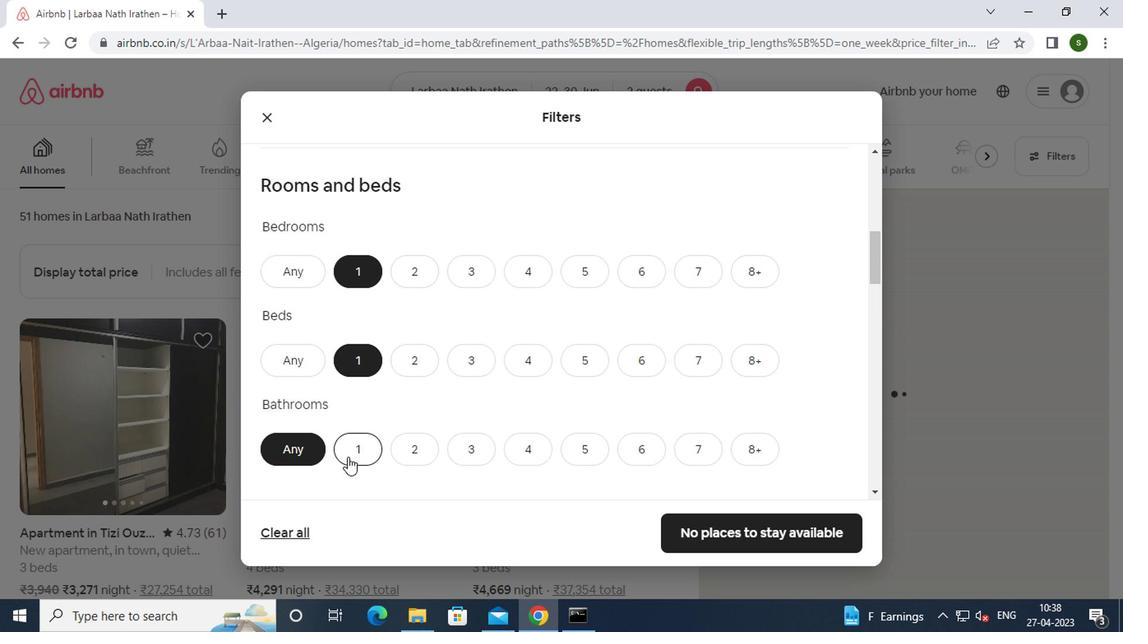 
Action: Mouse moved to (479, 381)
Screenshot: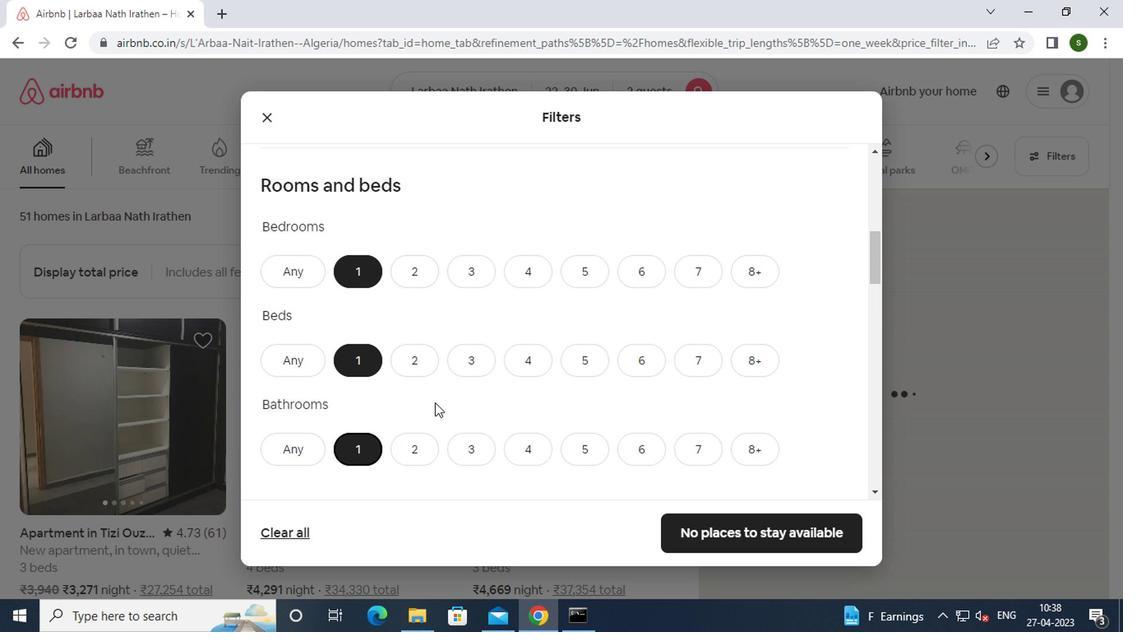
Action: Mouse scrolled (479, 380) with delta (0, -1)
Screenshot: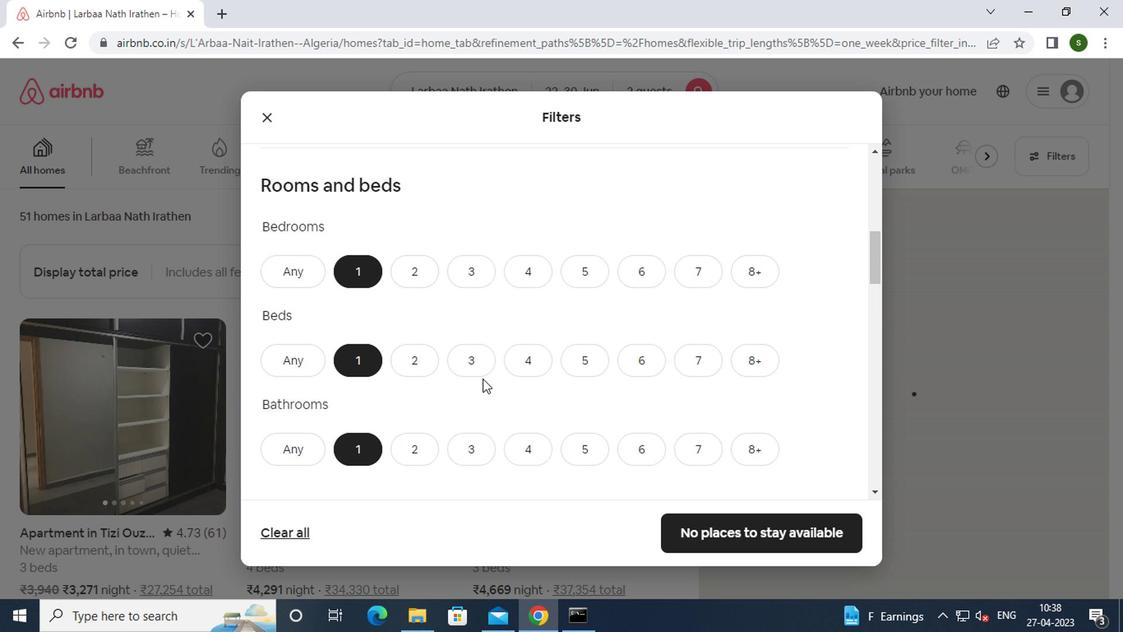 
Action: Mouse scrolled (479, 380) with delta (0, -1)
Screenshot: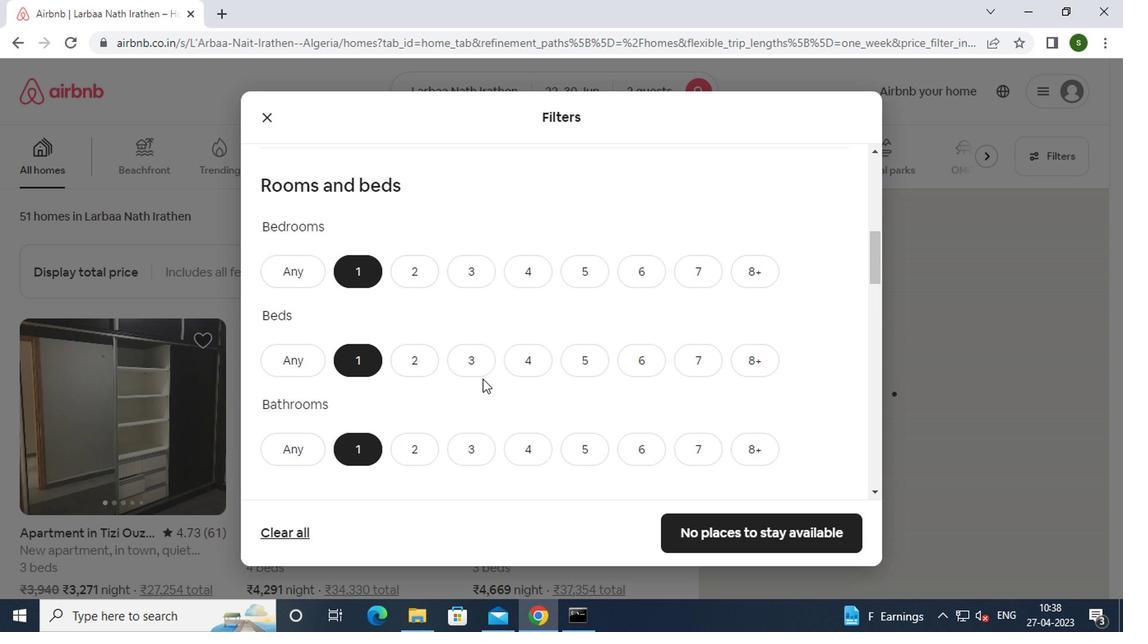 
Action: Mouse moved to (353, 440)
Screenshot: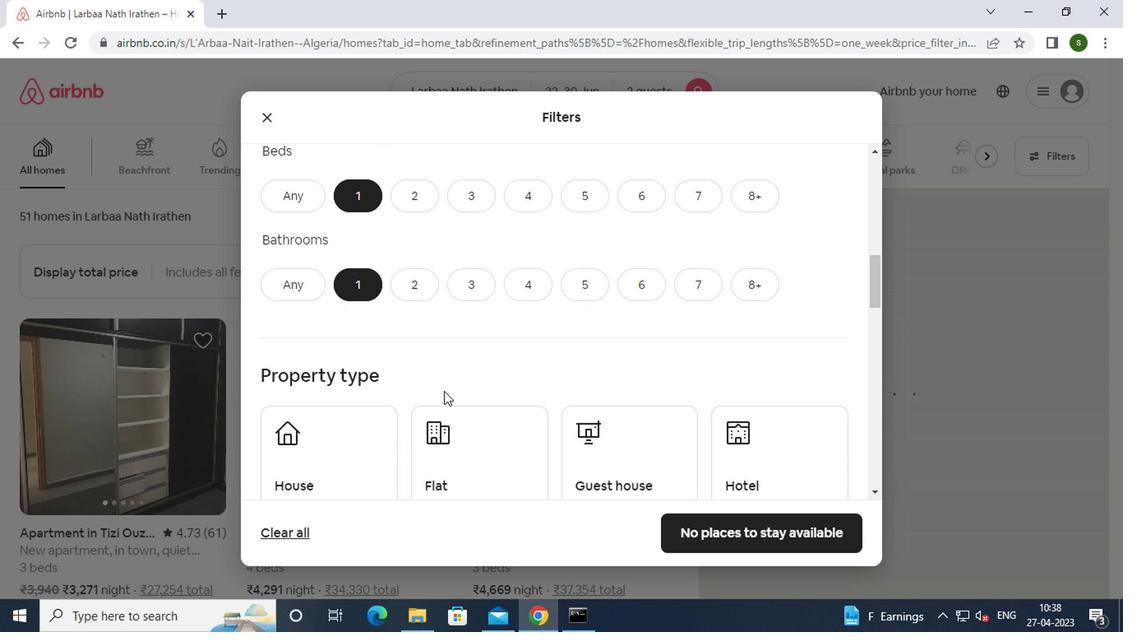 
Action: Mouse pressed left at (353, 440)
Screenshot: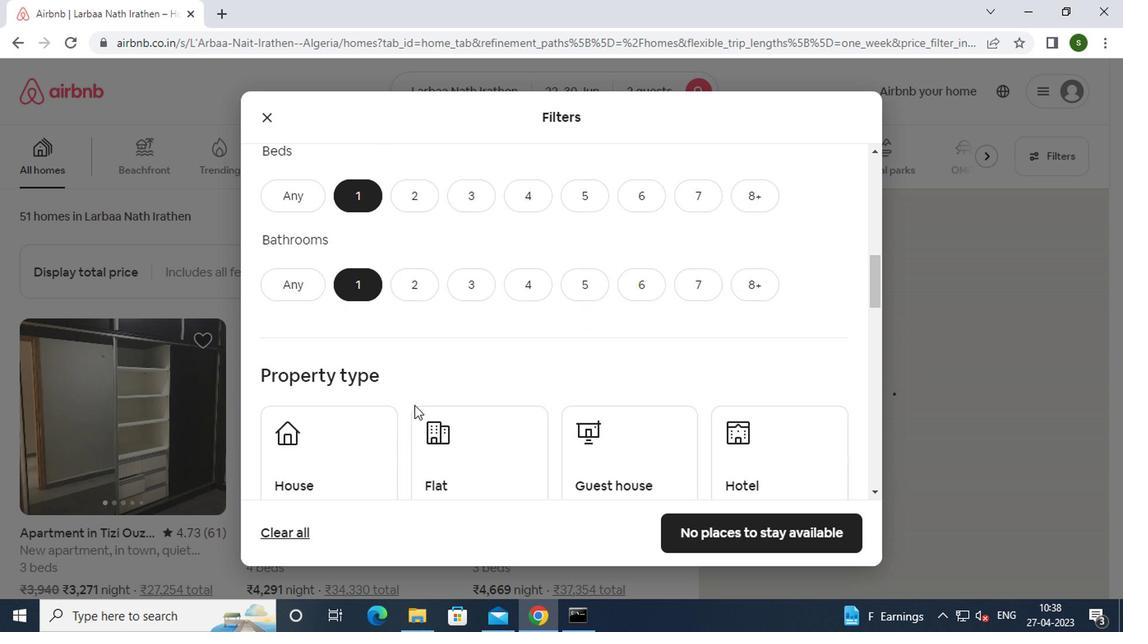 
Action: Mouse moved to (469, 445)
Screenshot: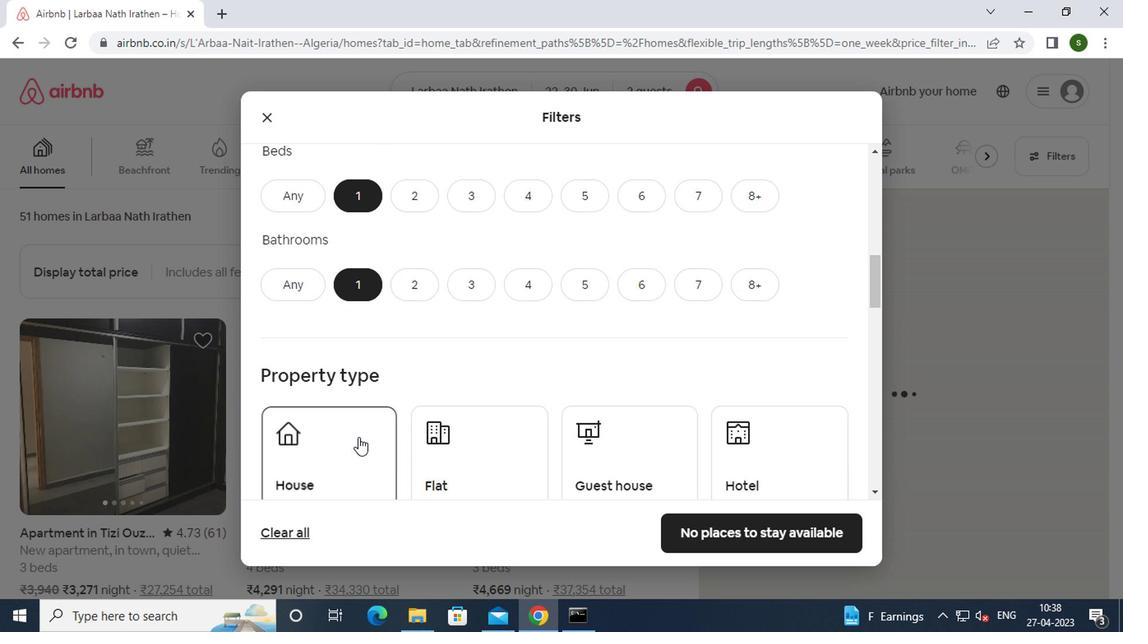 
Action: Mouse pressed left at (469, 445)
Screenshot: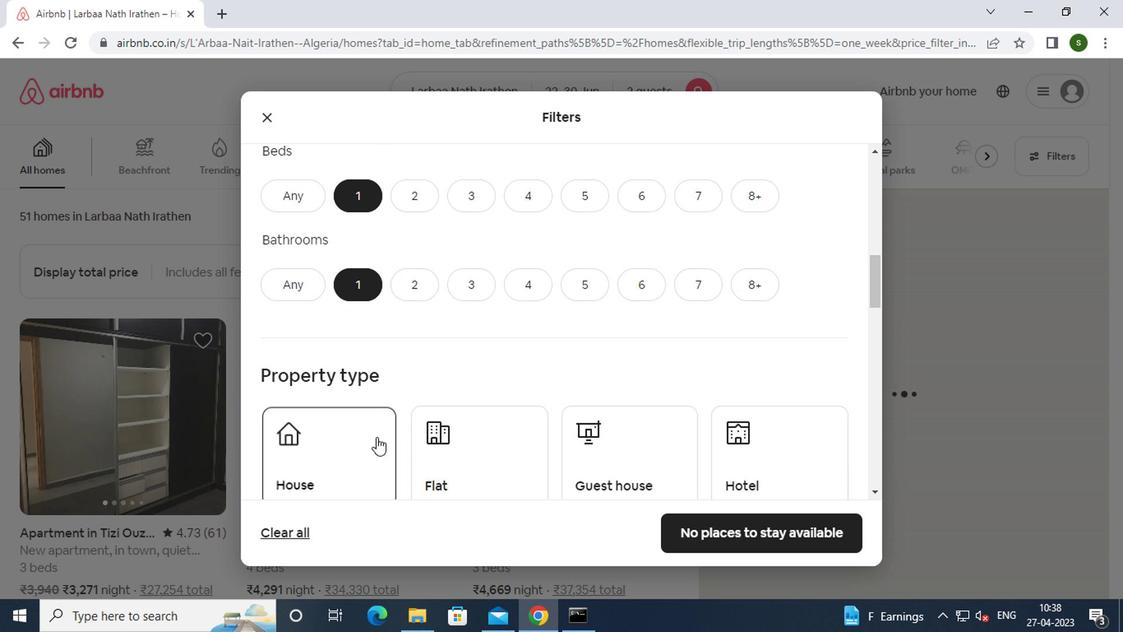 
Action: Mouse moved to (755, 449)
Screenshot: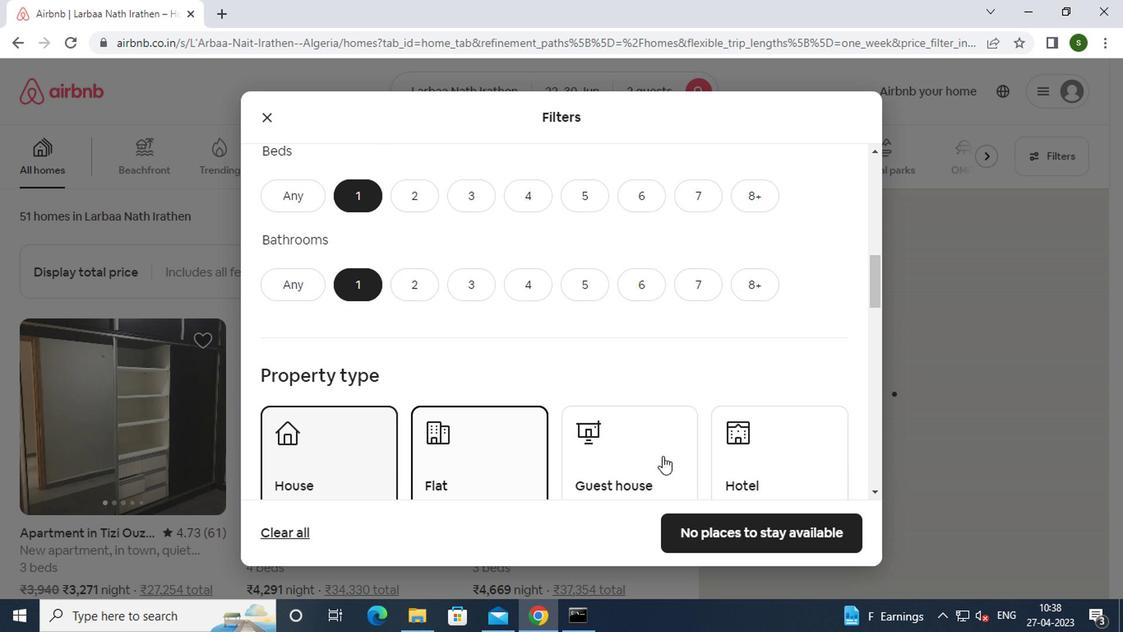 
Action: Mouse pressed left at (755, 449)
Screenshot: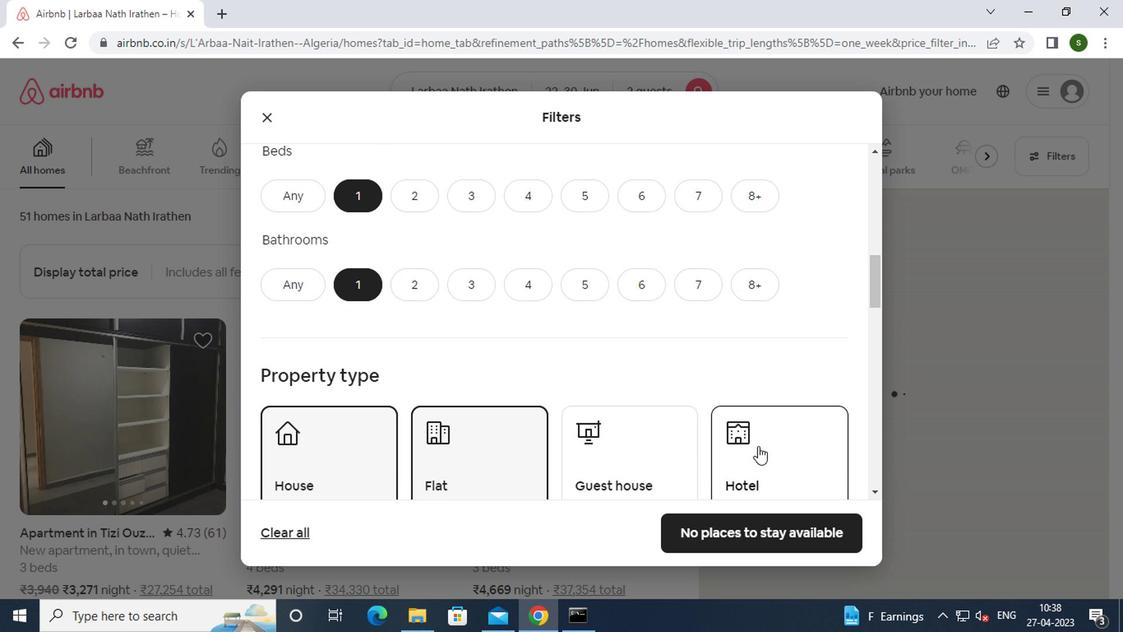 
Action: Mouse moved to (670, 324)
Screenshot: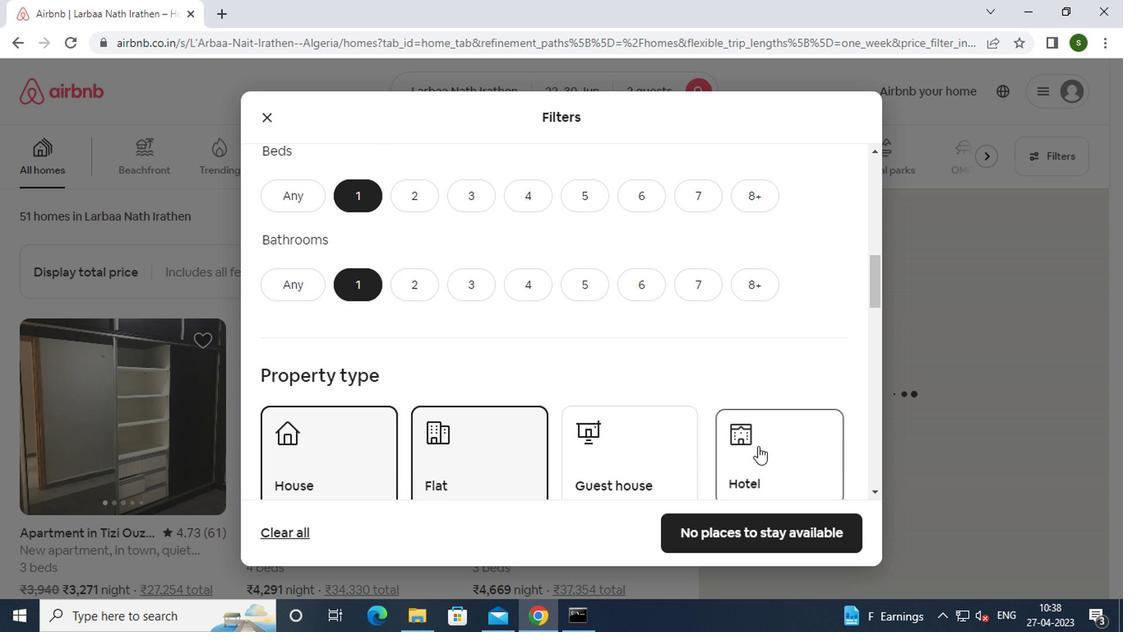 
Action: Mouse scrolled (670, 324) with delta (0, 0)
Screenshot: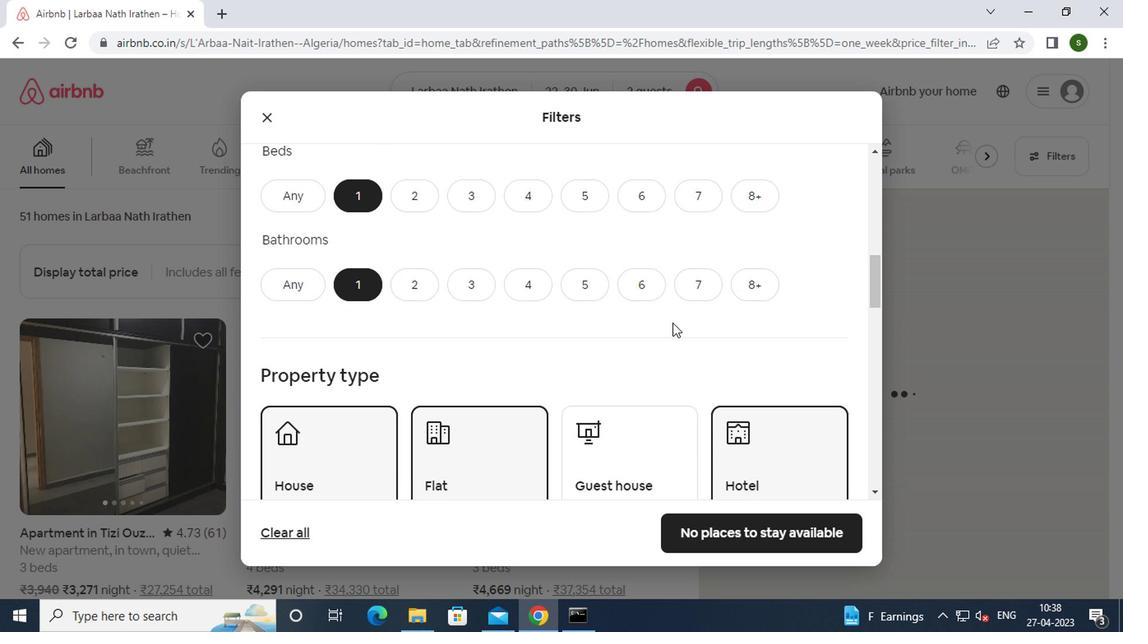 
Action: Mouse scrolled (670, 324) with delta (0, 0)
Screenshot: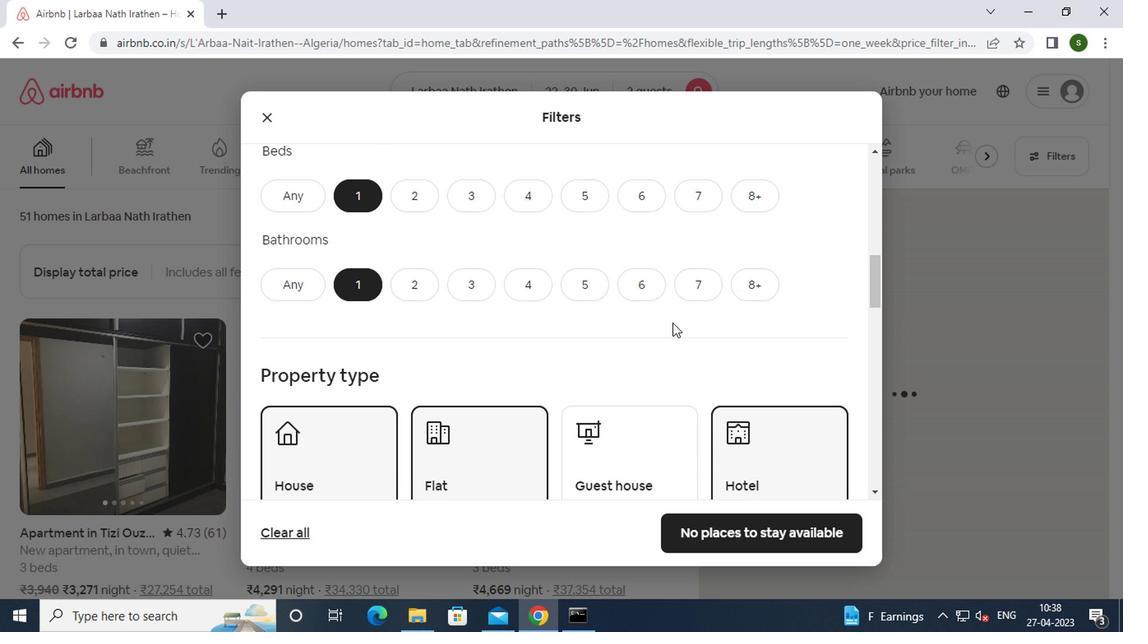 
Action: Mouse scrolled (670, 324) with delta (0, 0)
Screenshot: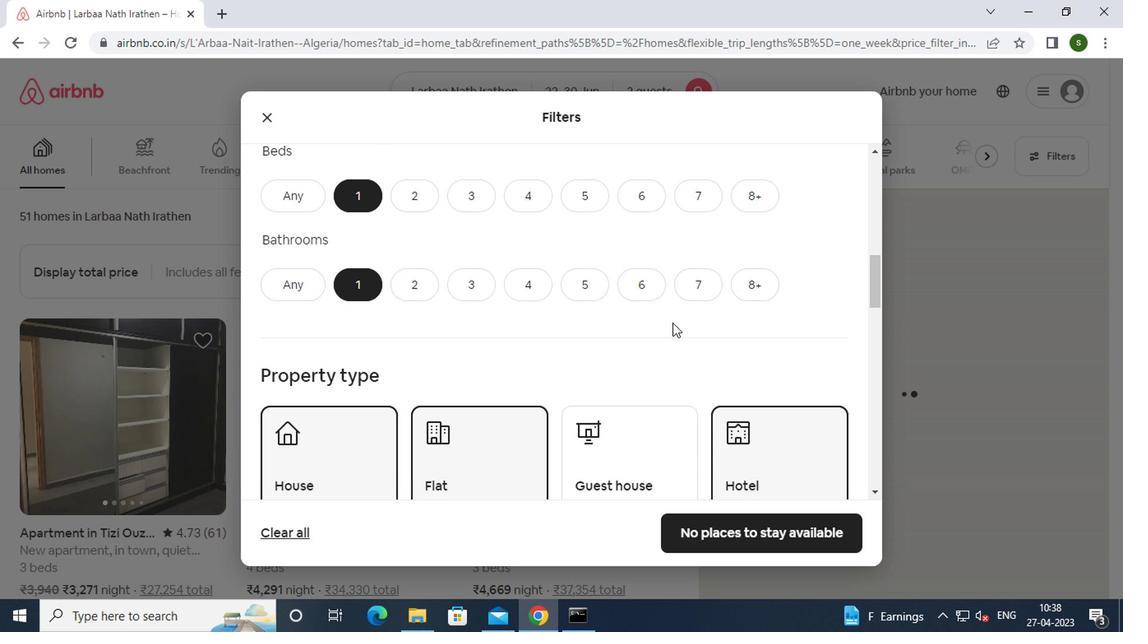 
Action: Mouse scrolled (670, 324) with delta (0, 0)
Screenshot: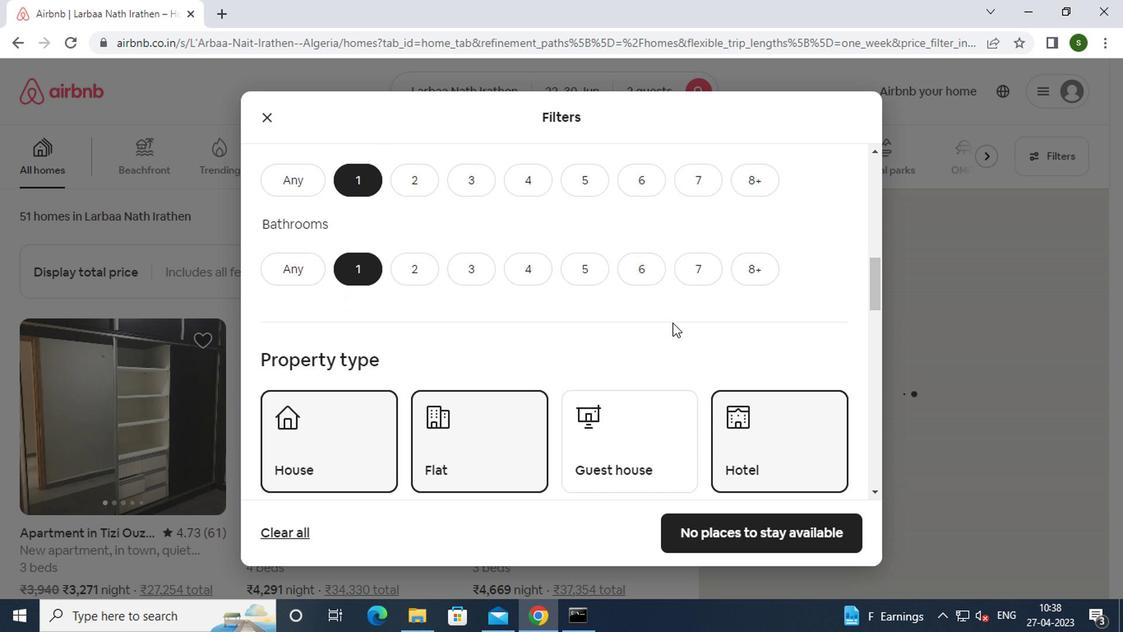 
Action: Mouse scrolled (670, 324) with delta (0, 0)
Screenshot: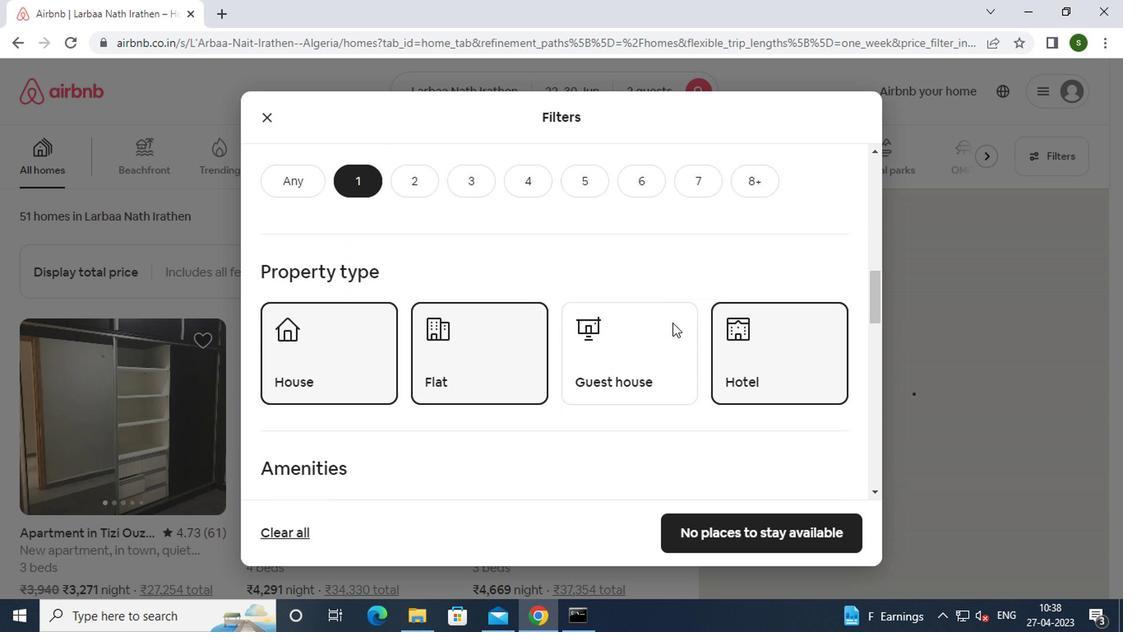 
Action: Mouse moved to (603, 286)
Screenshot: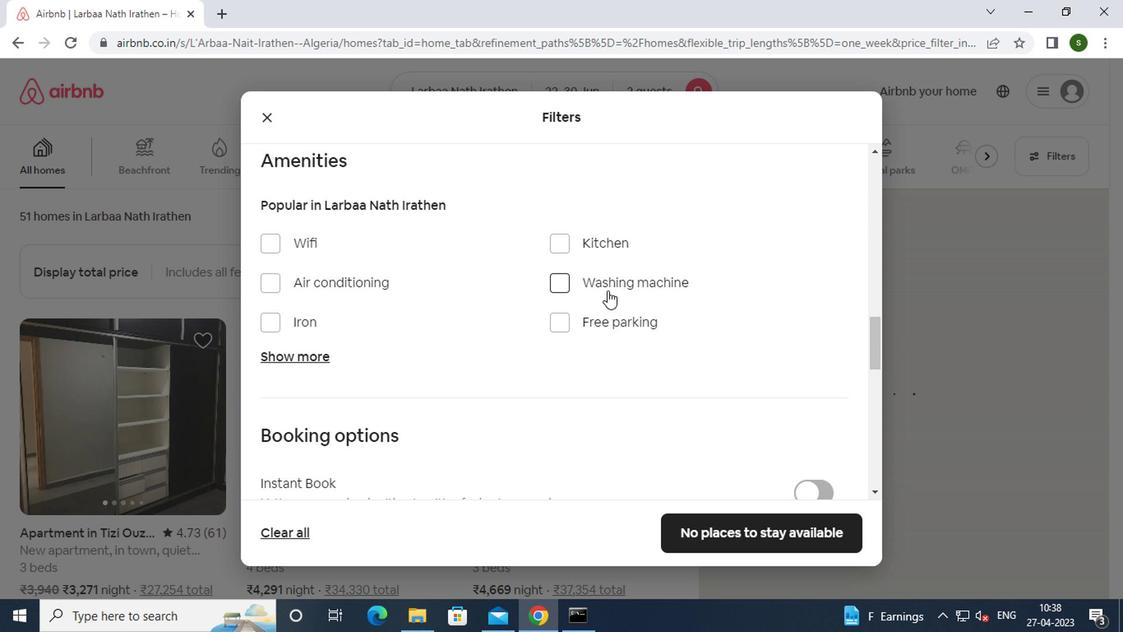 
Action: Mouse pressed left at (603, 286)
Screenshot: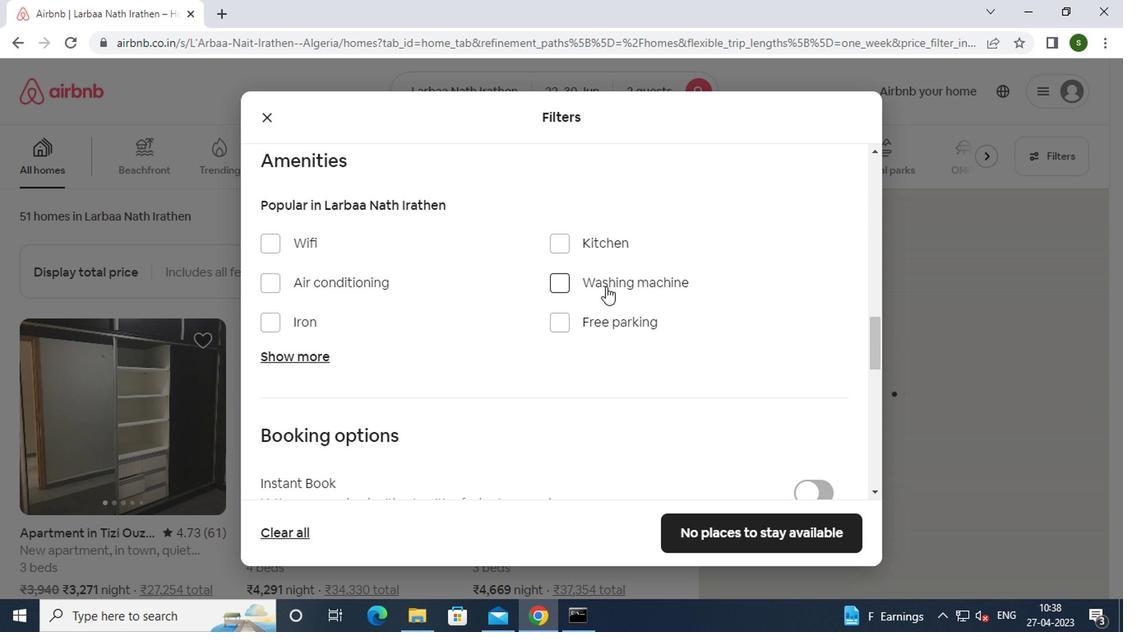 
Action: Mouse moved to (633, 297)
Screenshot: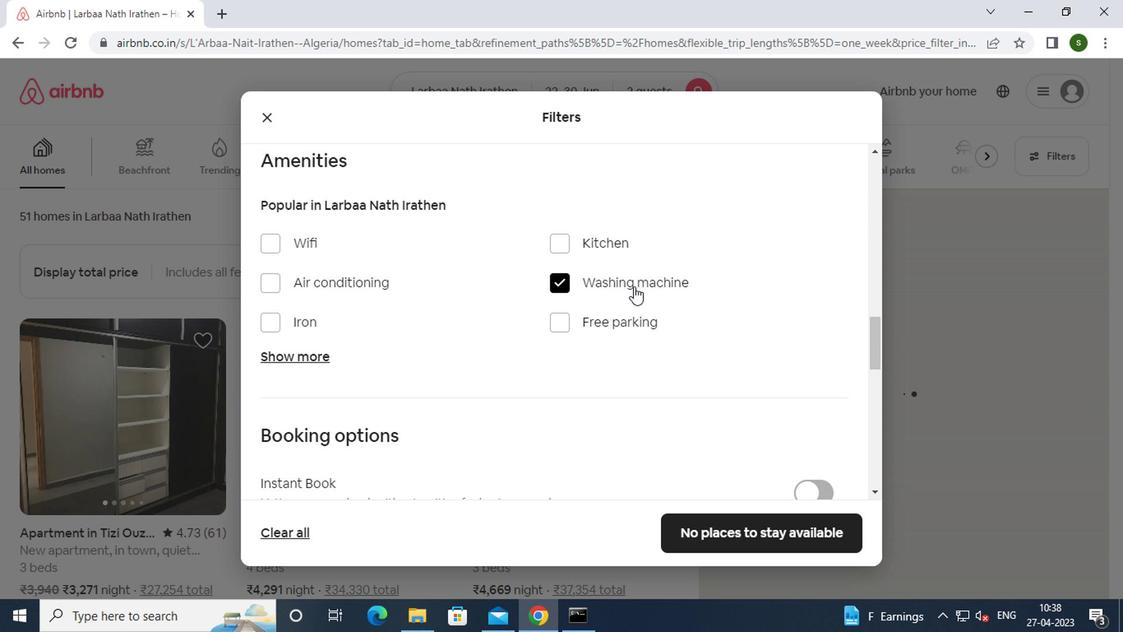 
Action: Mouse scrolled (633, 296) with delta (0, -1)
Screenshot: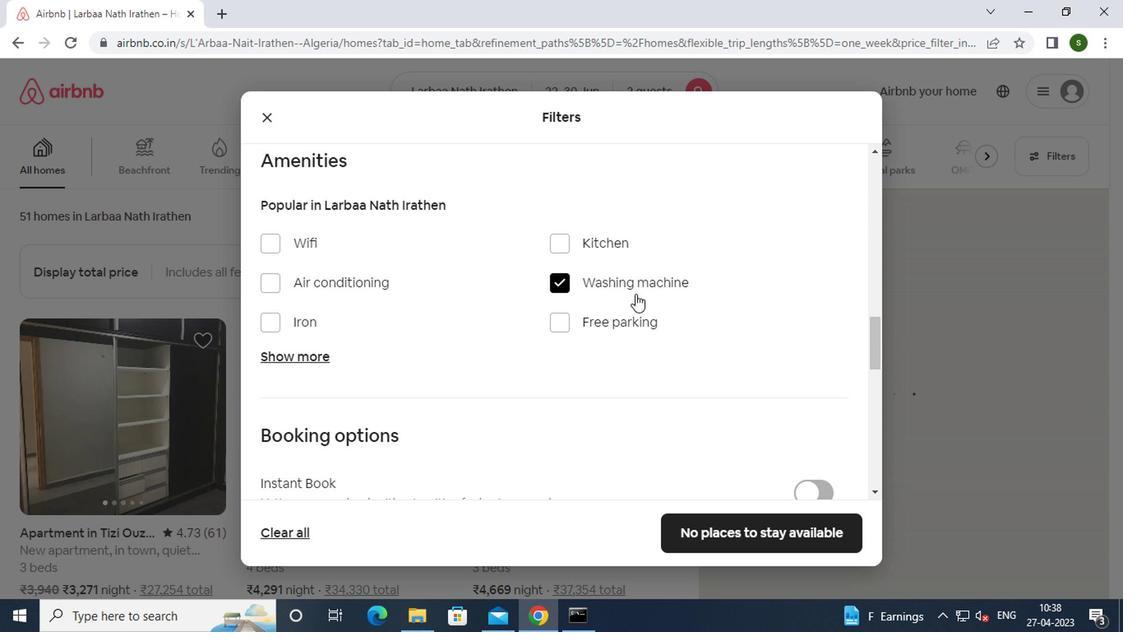 
Action: Mouse scrolled (633, 296) with delta (0, -1)
Screenshot: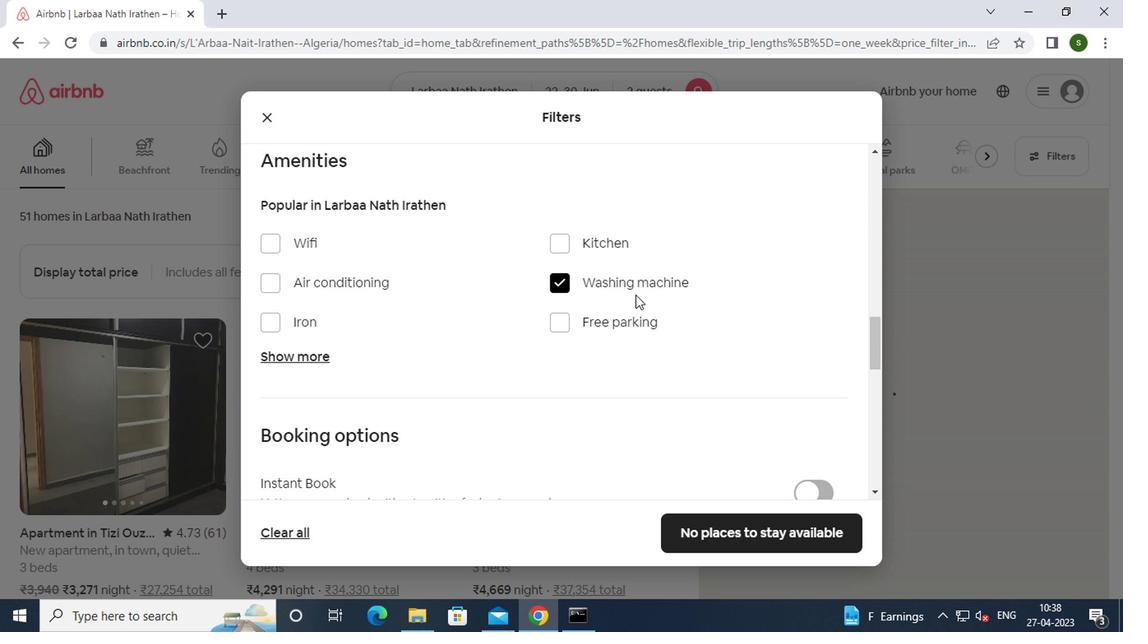 
Action: Mouse scrolled (633, 296) with delta (0, -1)
Screenshot: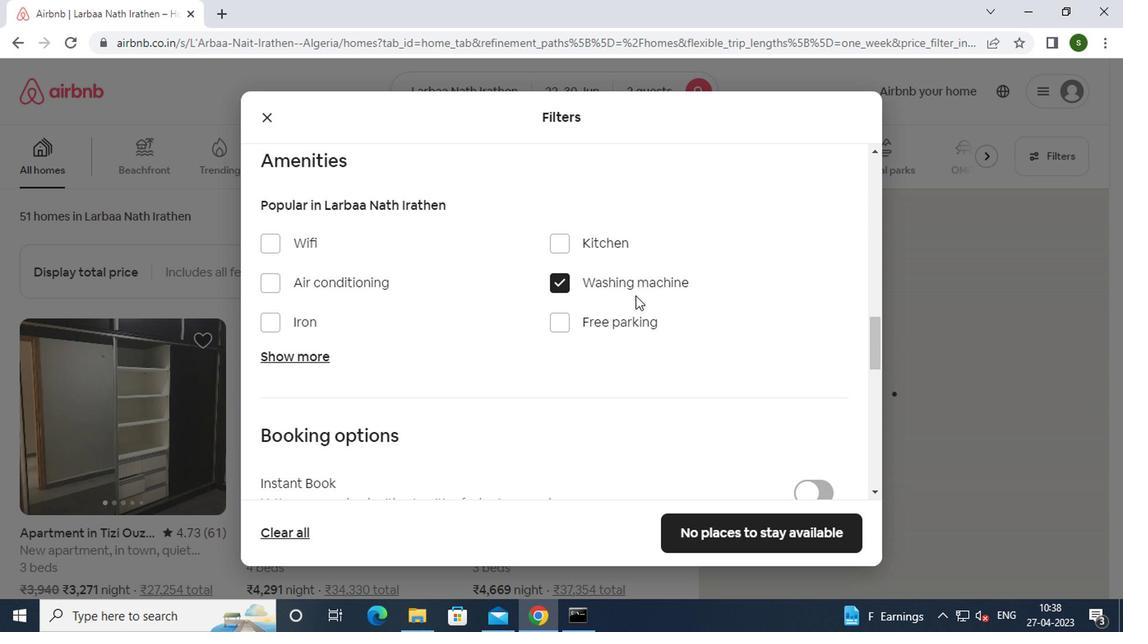 
Action: Mouse moved to (804, 304)
Screenshot: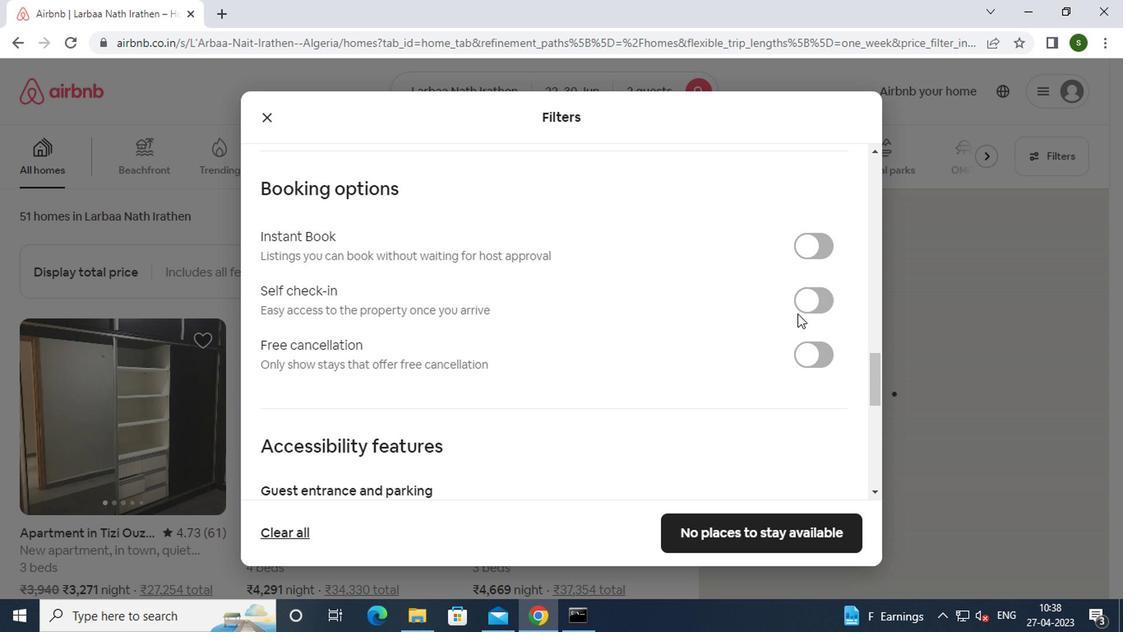 
Action: Mouse pressed left at (804, 304)
Screenshot: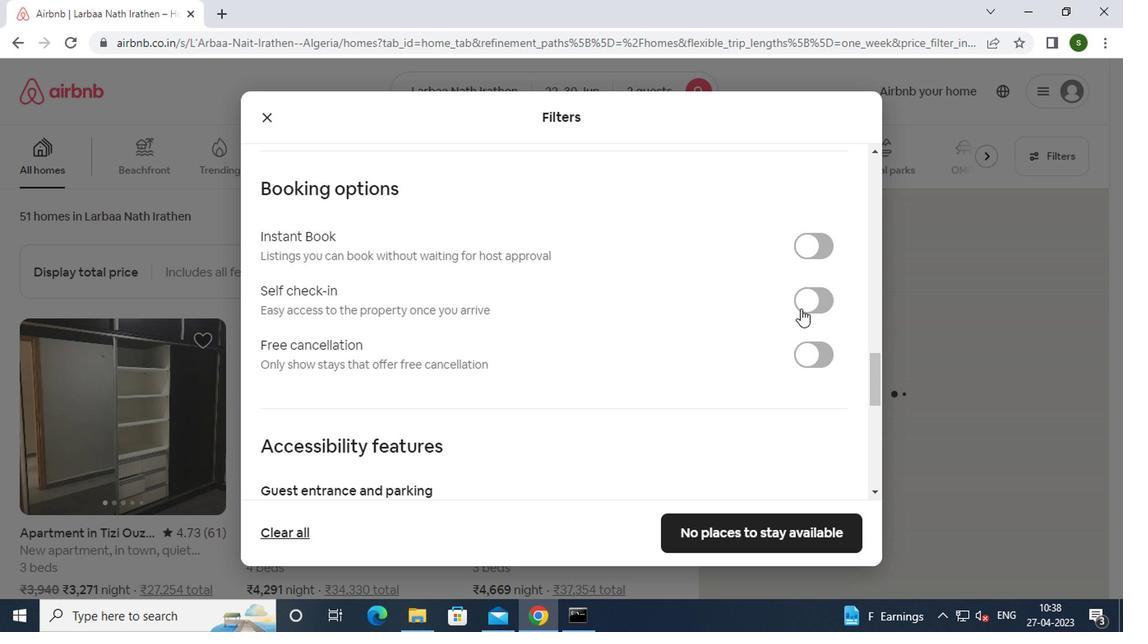
Action: Mouse moved to (790, 530)
Screenshot: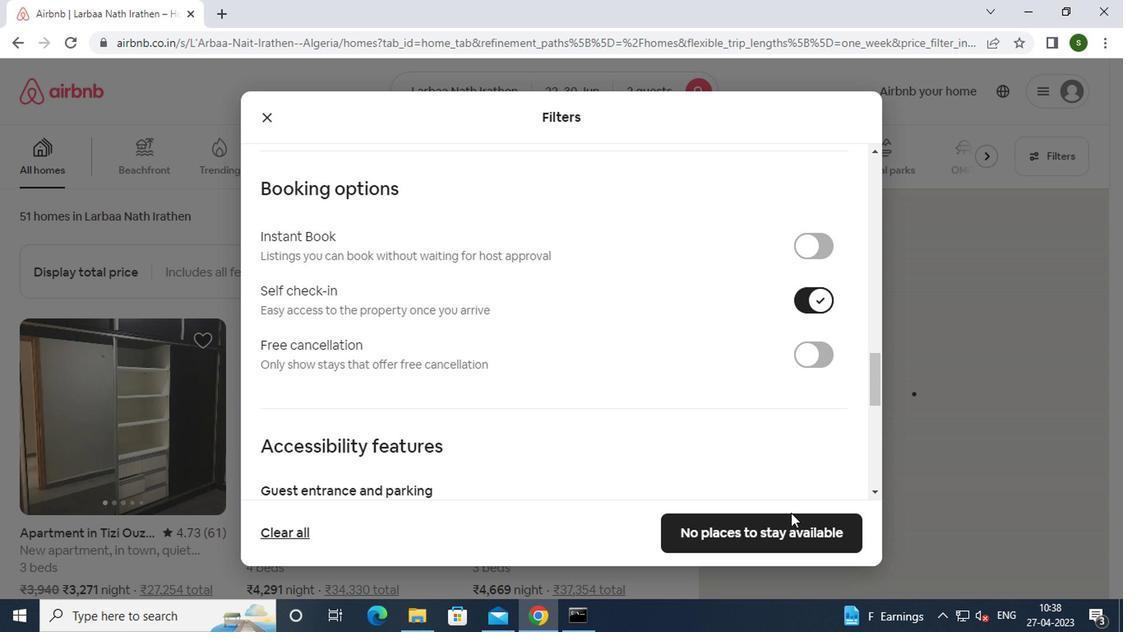 
Action: Mouse pressed left at (790, 530)
Screenshot: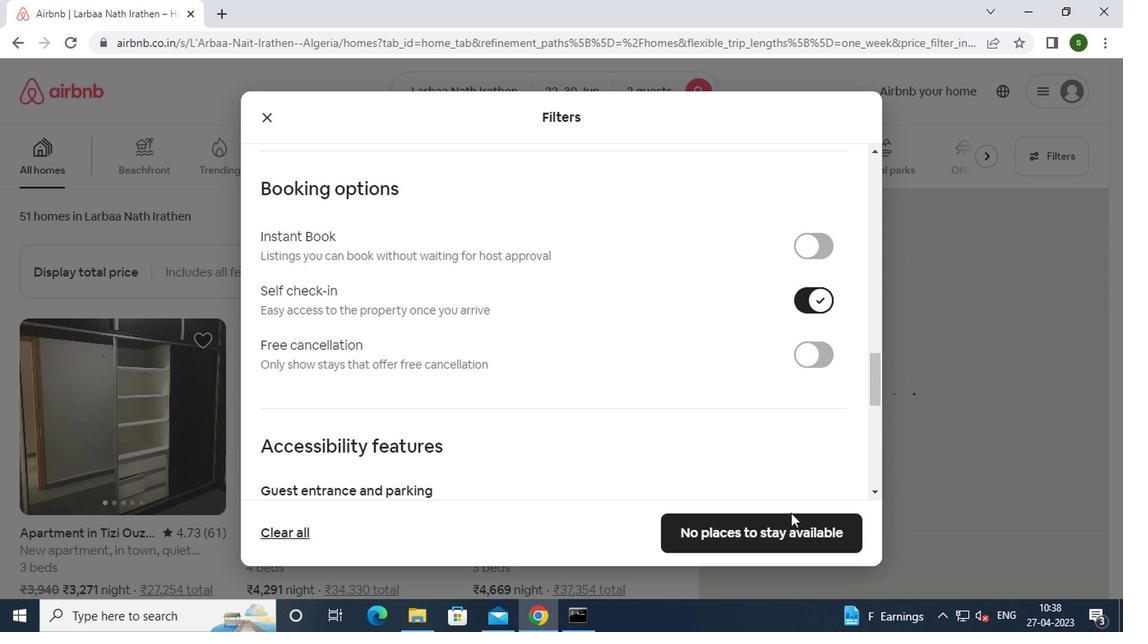 
